 Task: Find connections with filter location Pollença with filter topic #Entrepreneurialwith filter profile language French with filter current company Blume Ventures with filter school School of India with filter industry Biomass Electric Power Generation with filter service category Administrative with filter keywords title Mason
Action: Mouse moved to (616, 74)
Screenshot: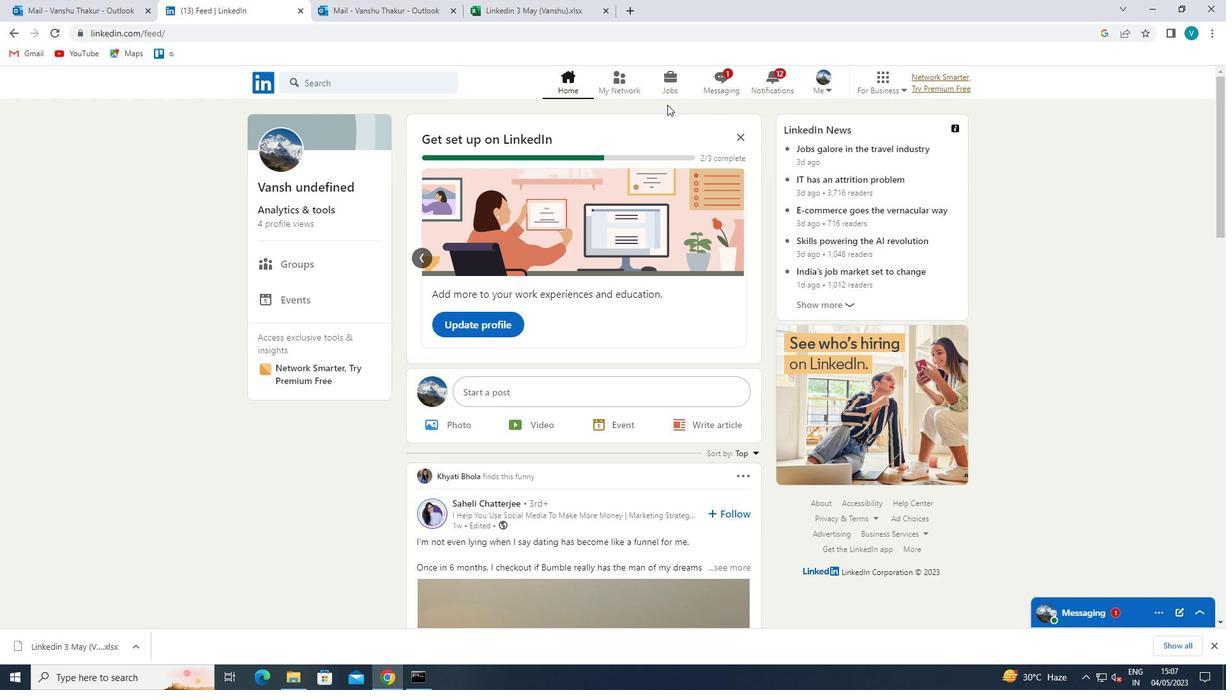 
Action: Mouse pressed left at (616, 74)
Screenshot: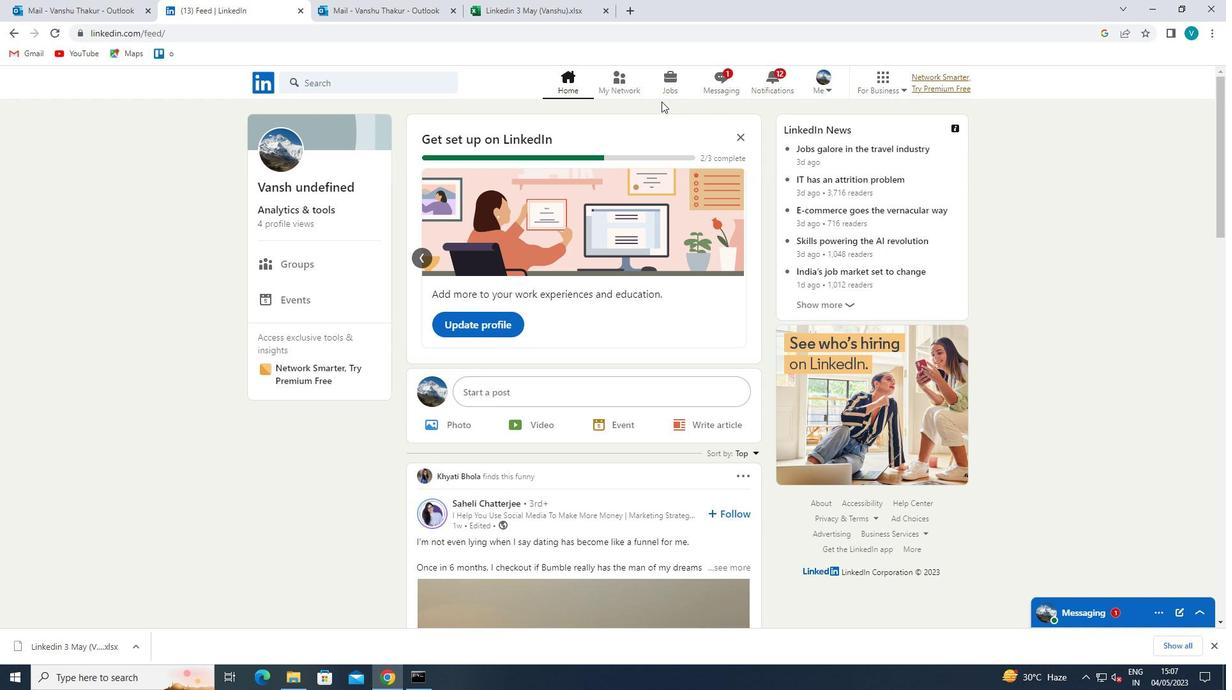 
Action: Mouse moved to (357, 152)
Screenshot: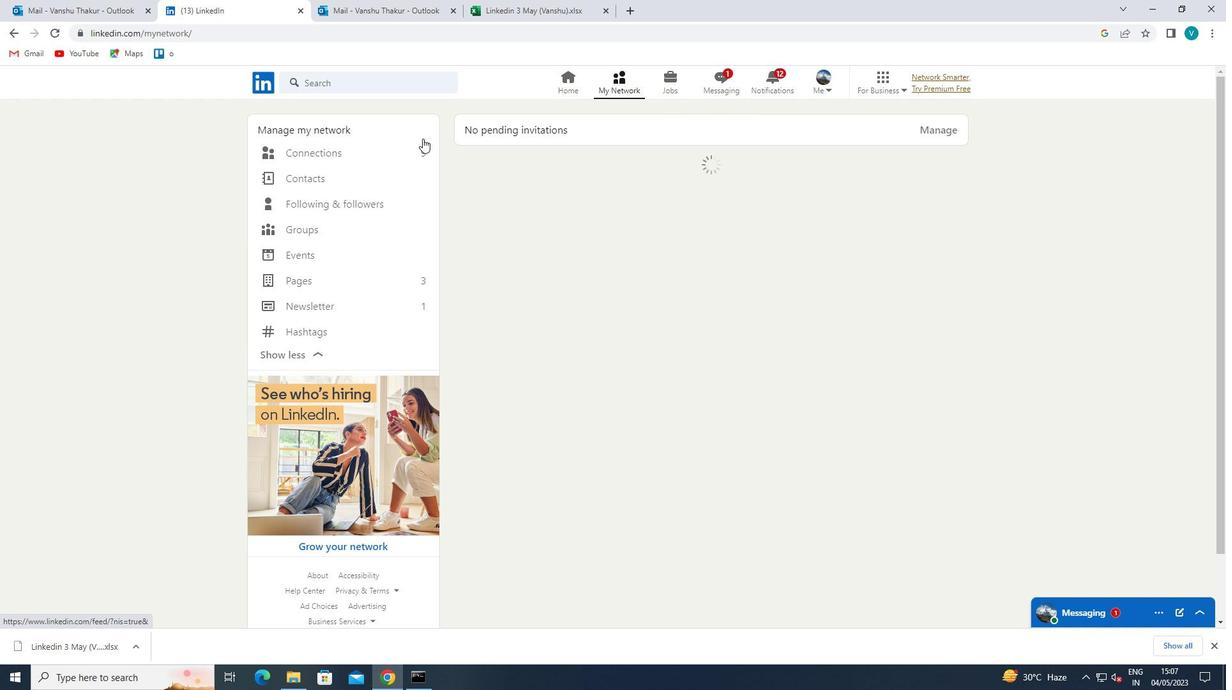 
Action: Mouse pressed left at (357, 152)
Screenshot: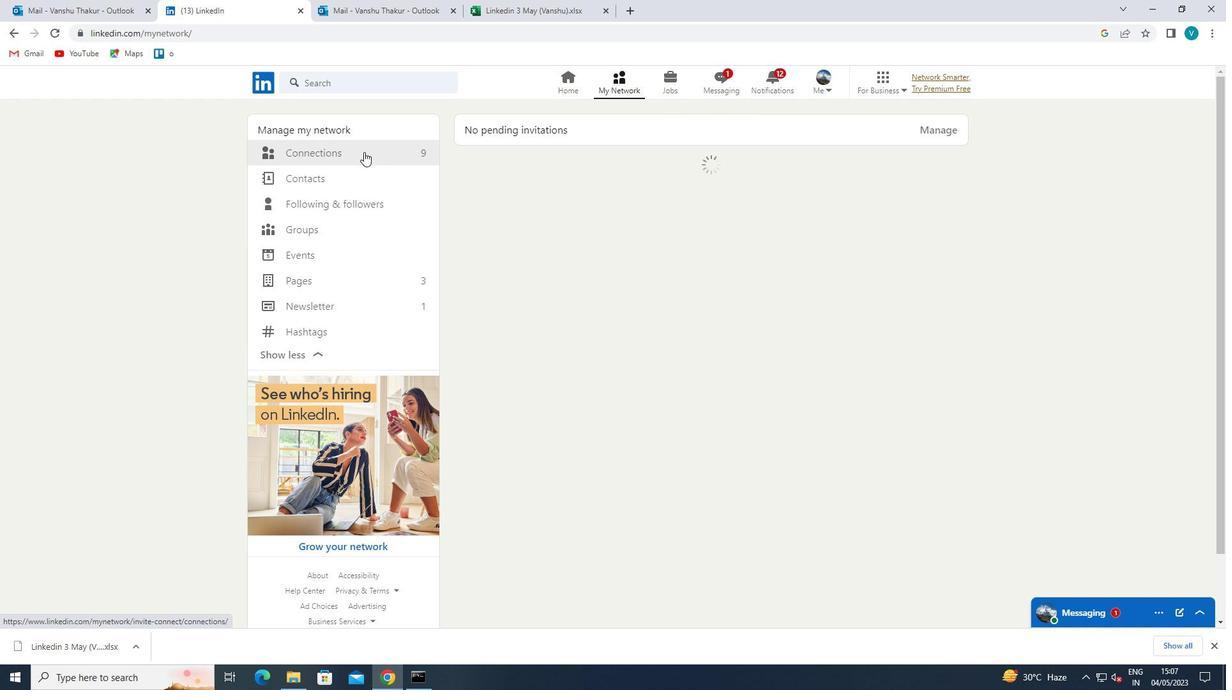 
Action: Mouse moved to (711, 151)
Screenshot: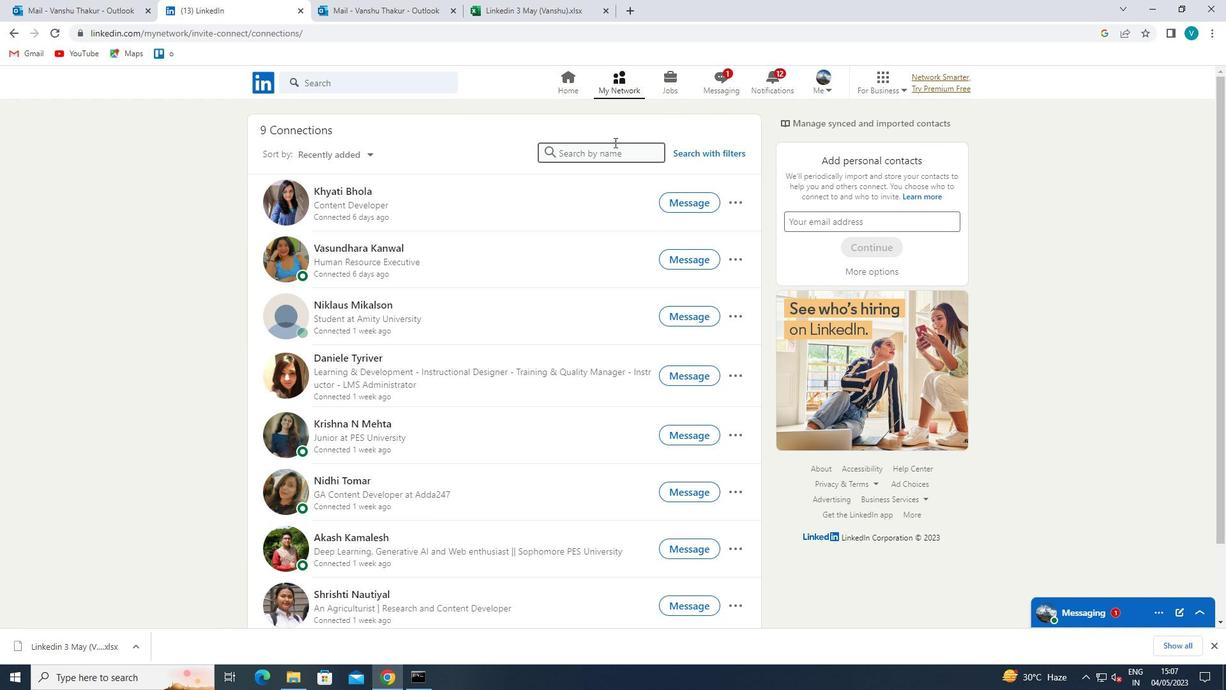 
Action: Mouse pressed left at (711, 151)
Screenshot: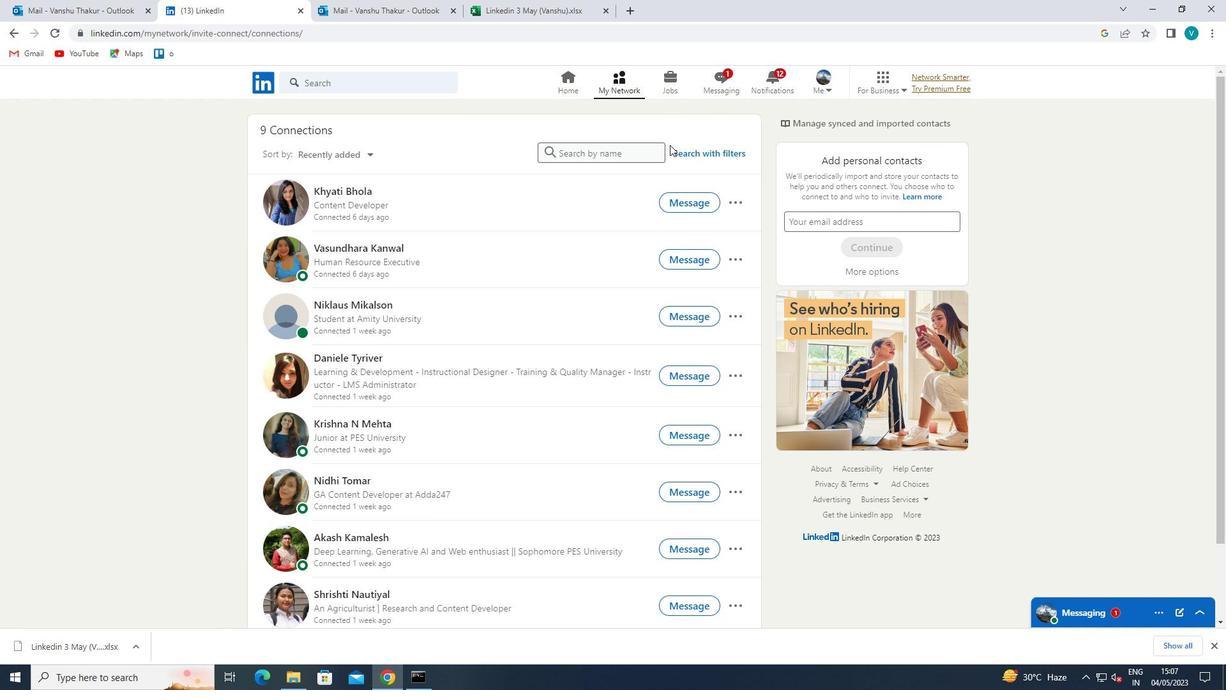 
Action: Mouse moved to (621, 117)
Screenshot: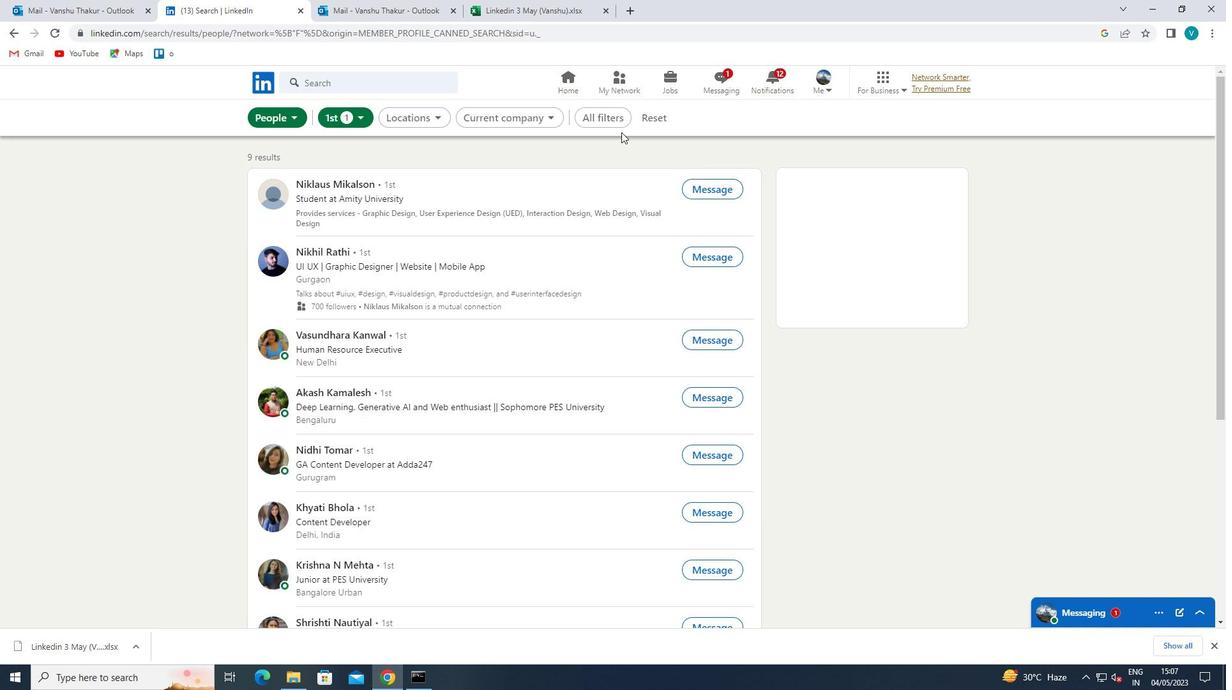 
Action: Mouse pressed left at (621, 117)
Screenshot: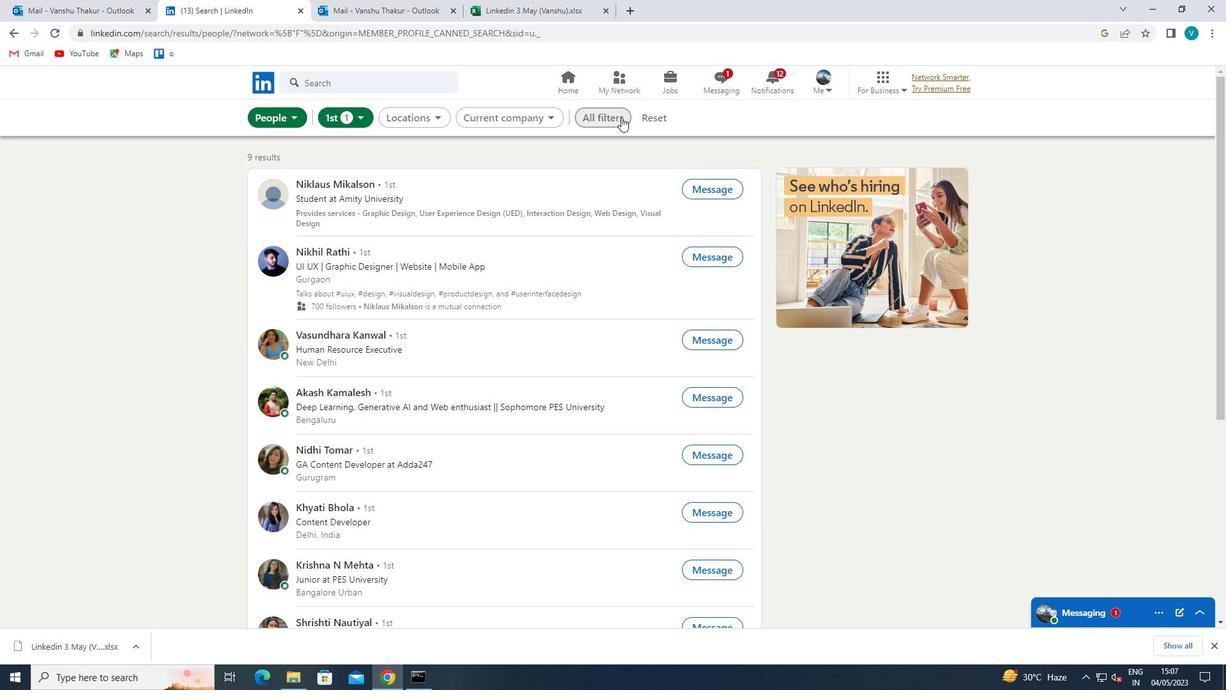 
Action: Mouse moved to (1007, 269)
Screenshot: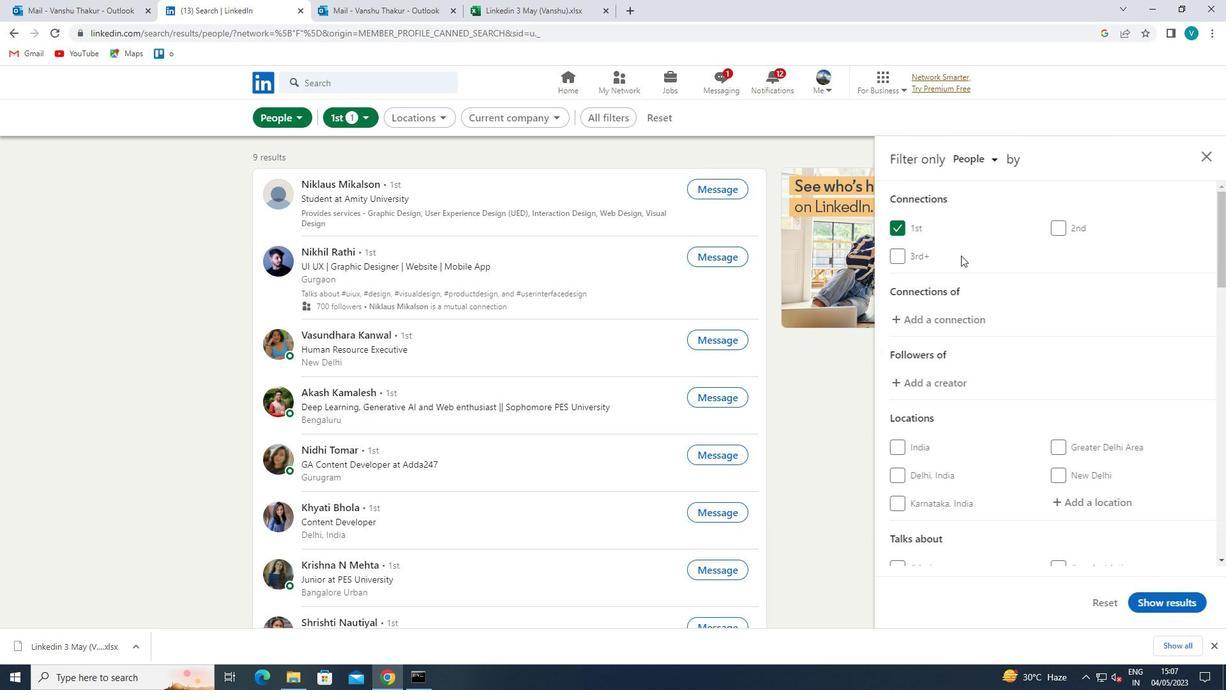 
Action: Mouse scrolled (1007, 269) with delta (0, 0)
Screenshot: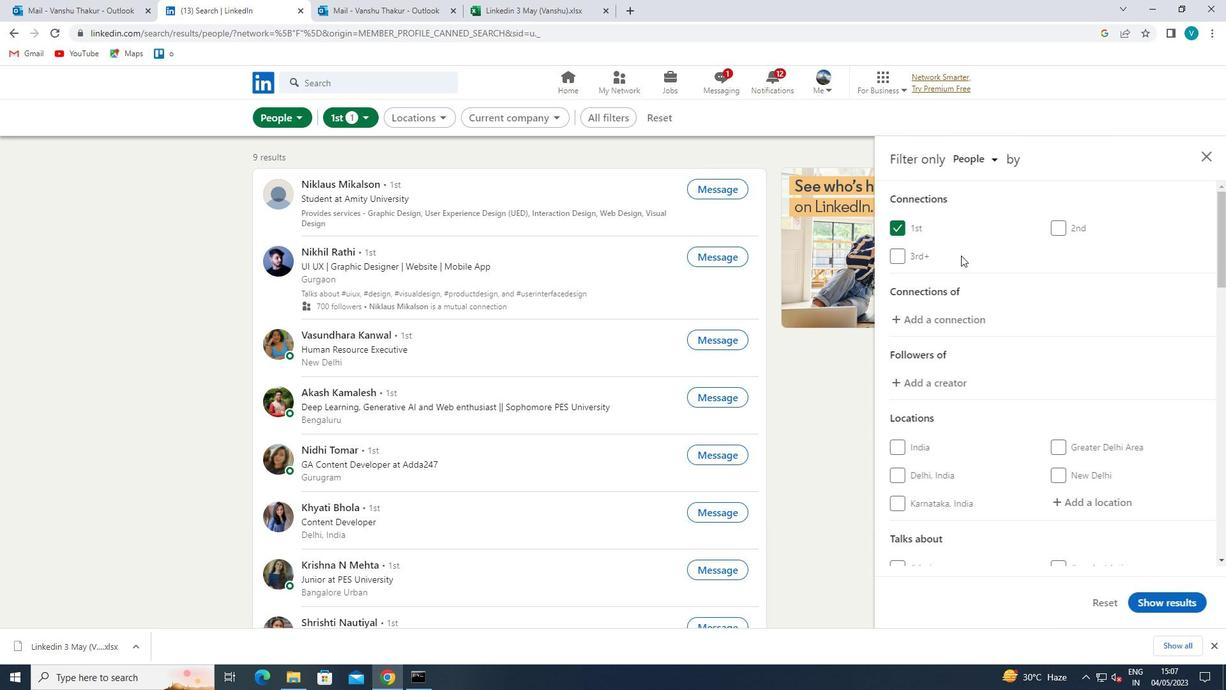 
Action: Mouse moved to (1007, 269)
Screenshot: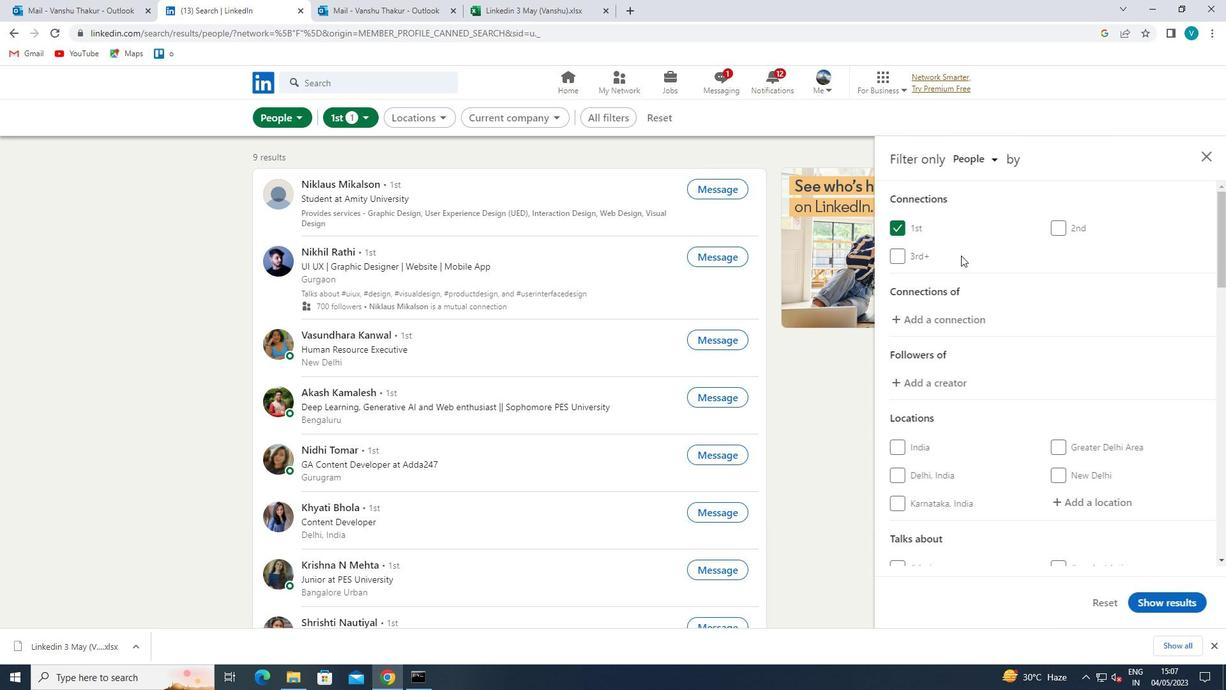 
Action: Mouse scrolled (1007, 269) with delta (0, 0)
Screenshot: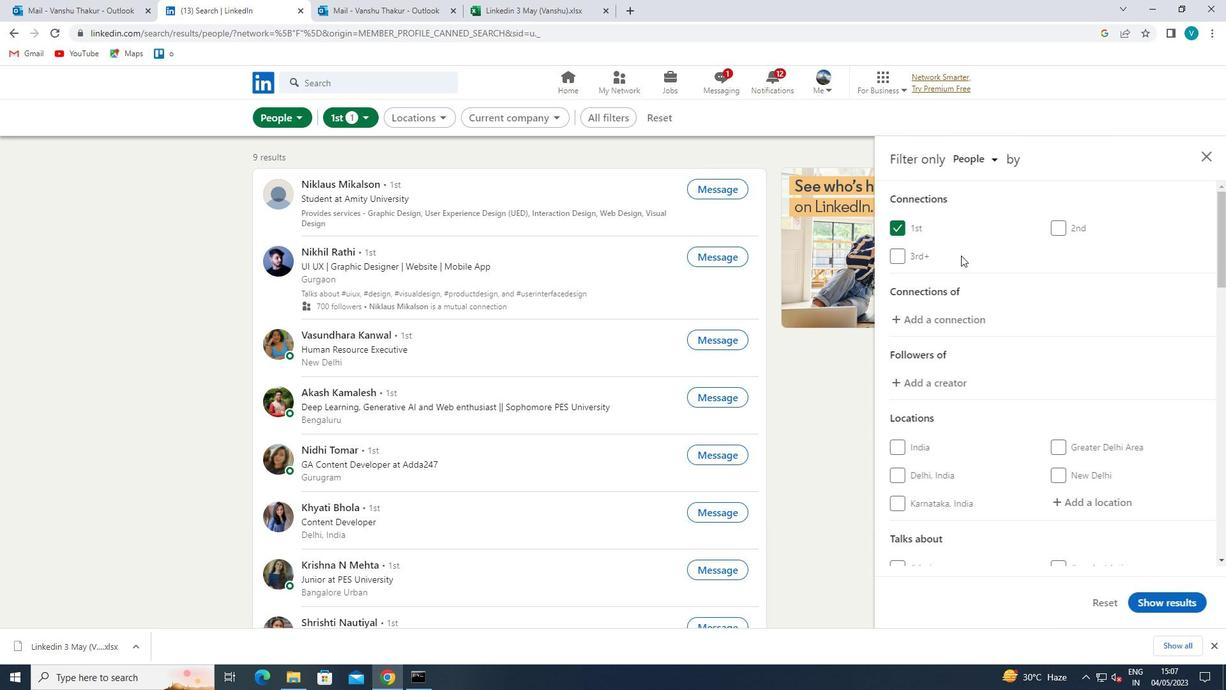 
Action: Mouse moved to (1078, 372)
Screenshot: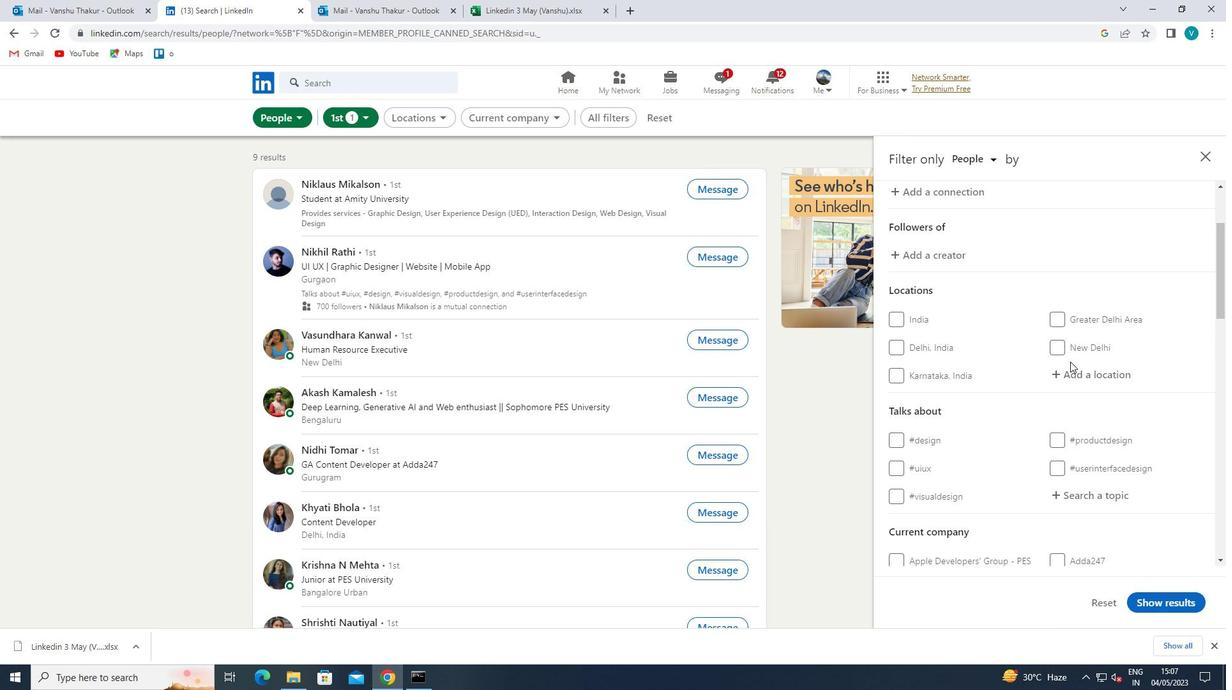 
Action: Mouse pressed left at (1078, 372)
Screenshot: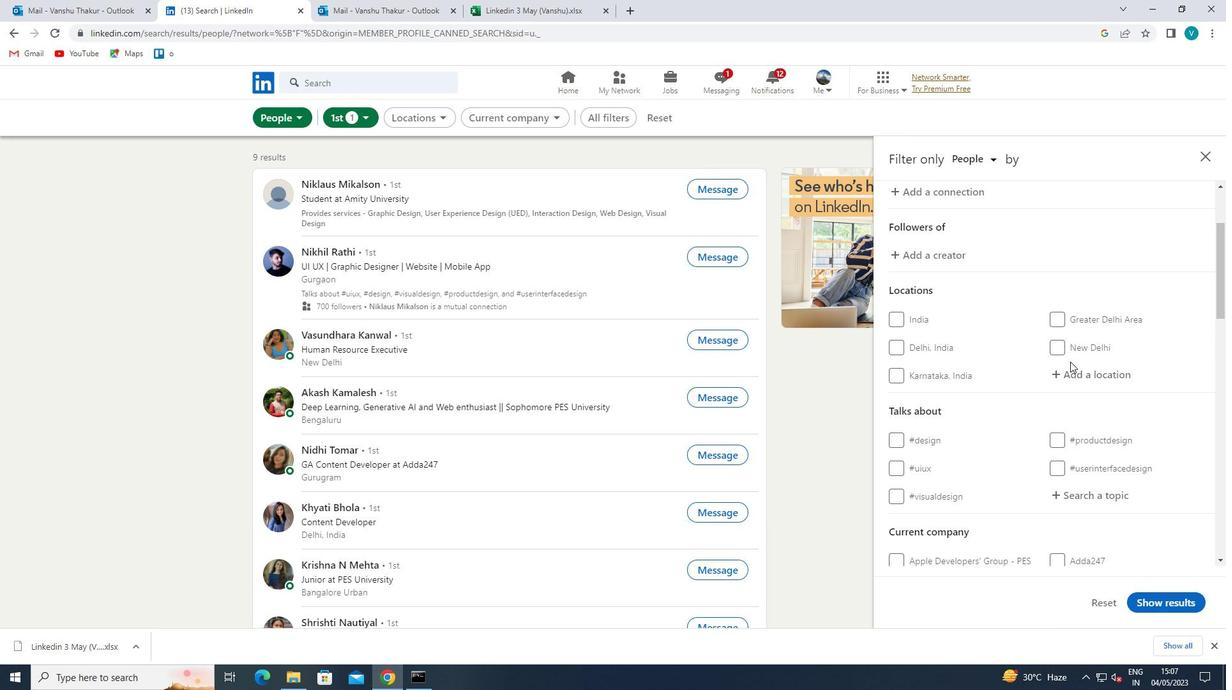
Action: Mouse moved to (1078, 373)
Screenshot: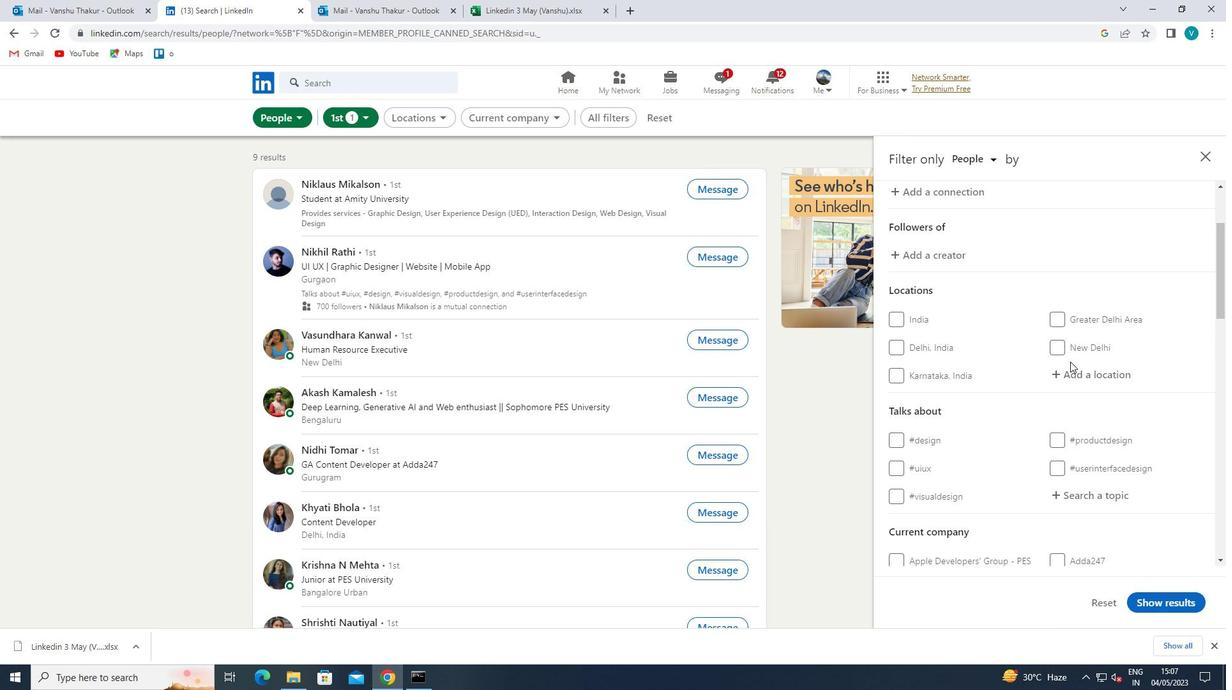 
Action: Key pressed <Key.shift>POLLENCA
Screenshot: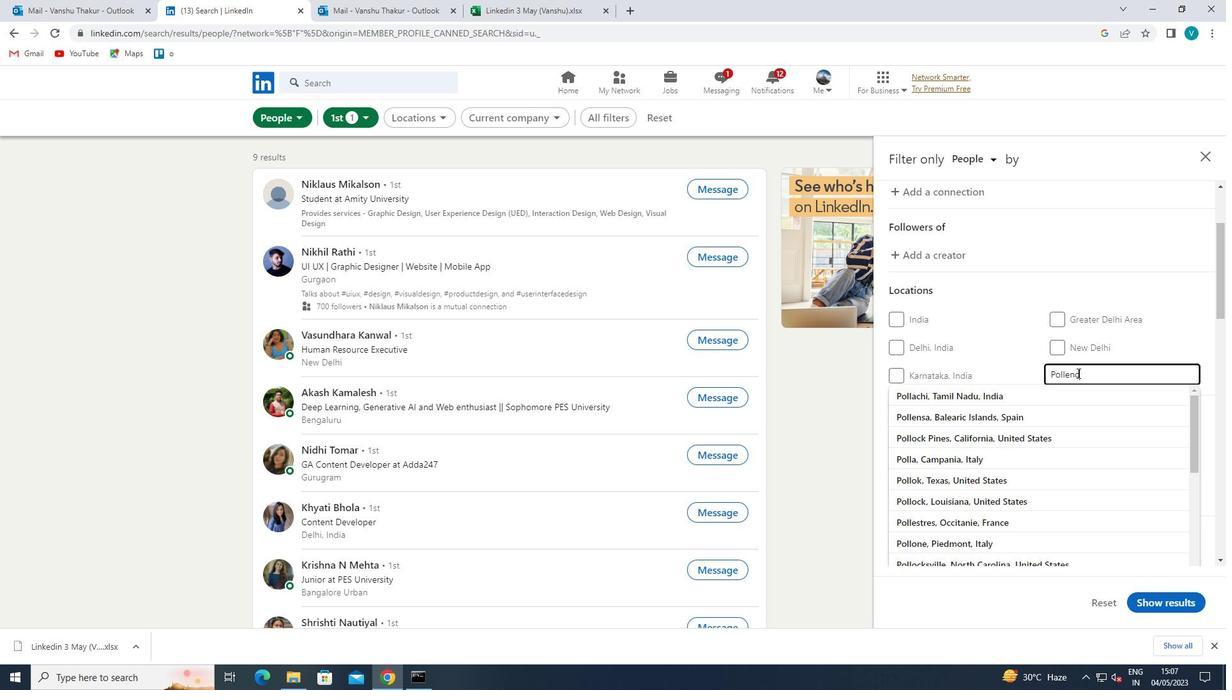 
Action: Mouse moved to (1021, 396)
Screenshot: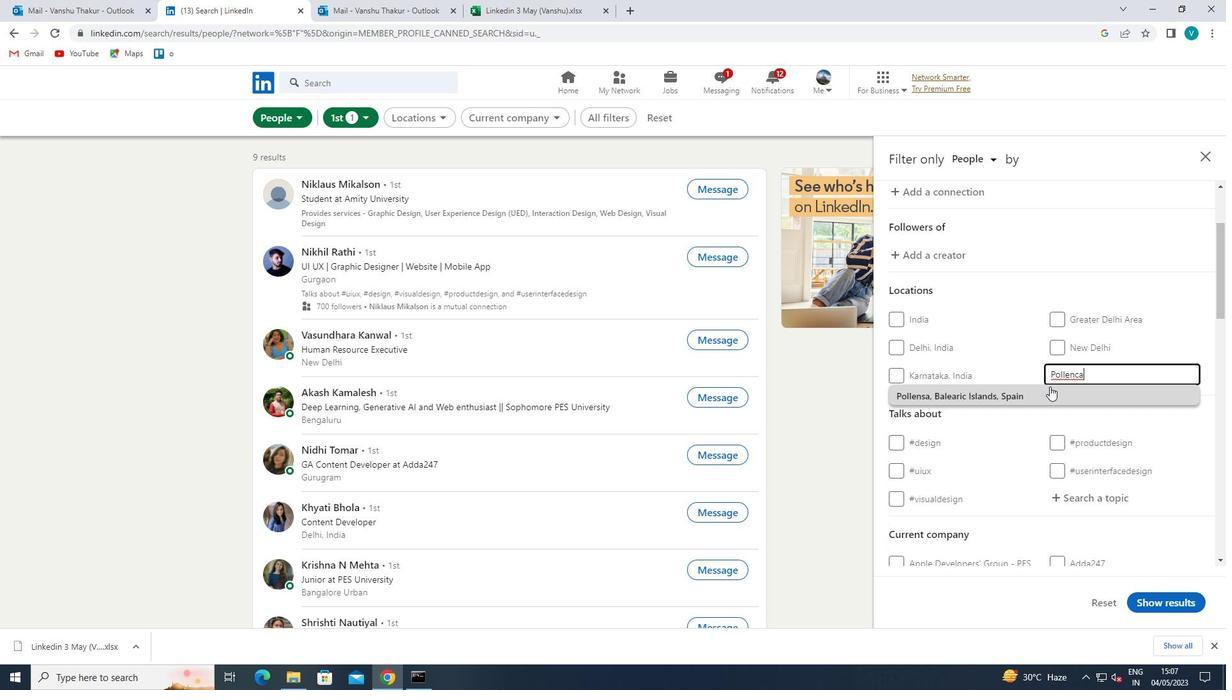 
Action: Mouse pressed left at (1021, 396)
Screenshot: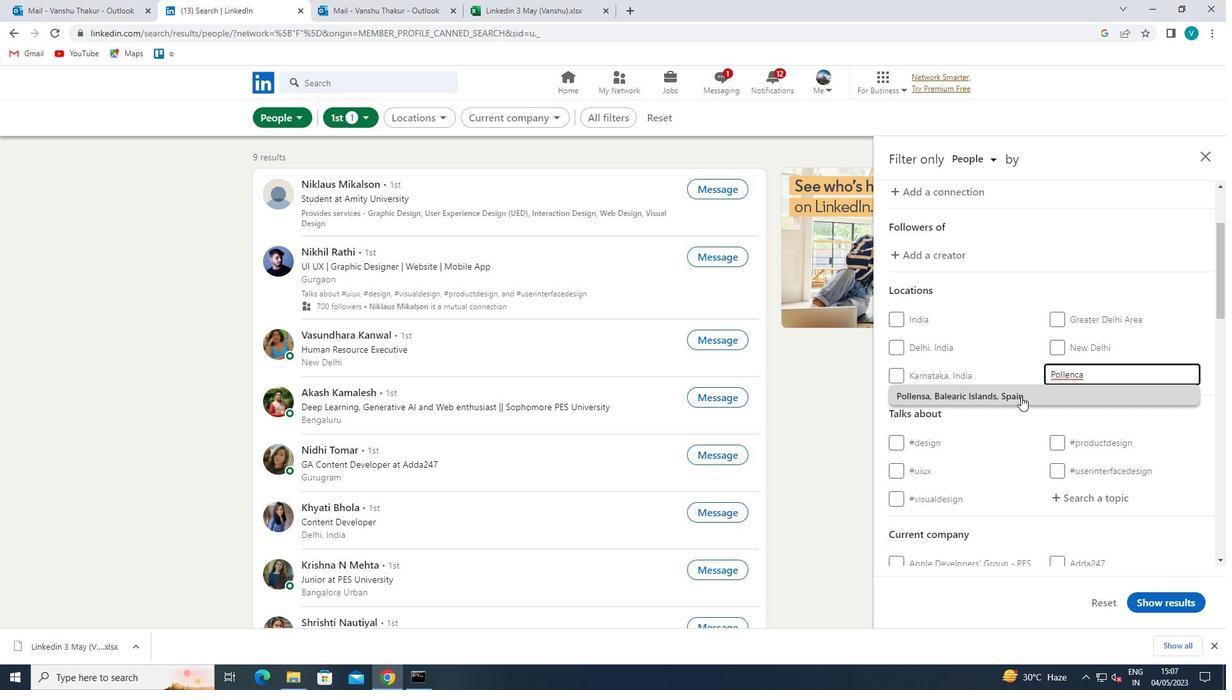 
Action: Mouse scrolled (1021, 396) with delta (0, 0)
Screenshot: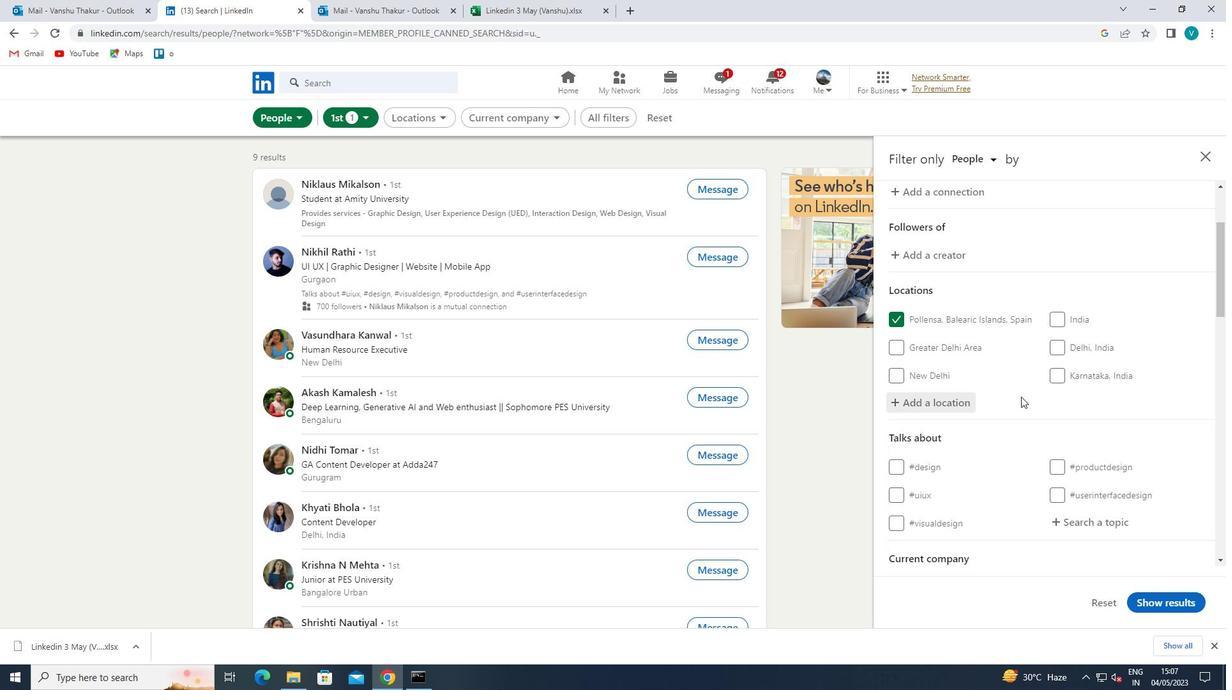 
Action: Mouse moved to (1021, 398)
Screenshot: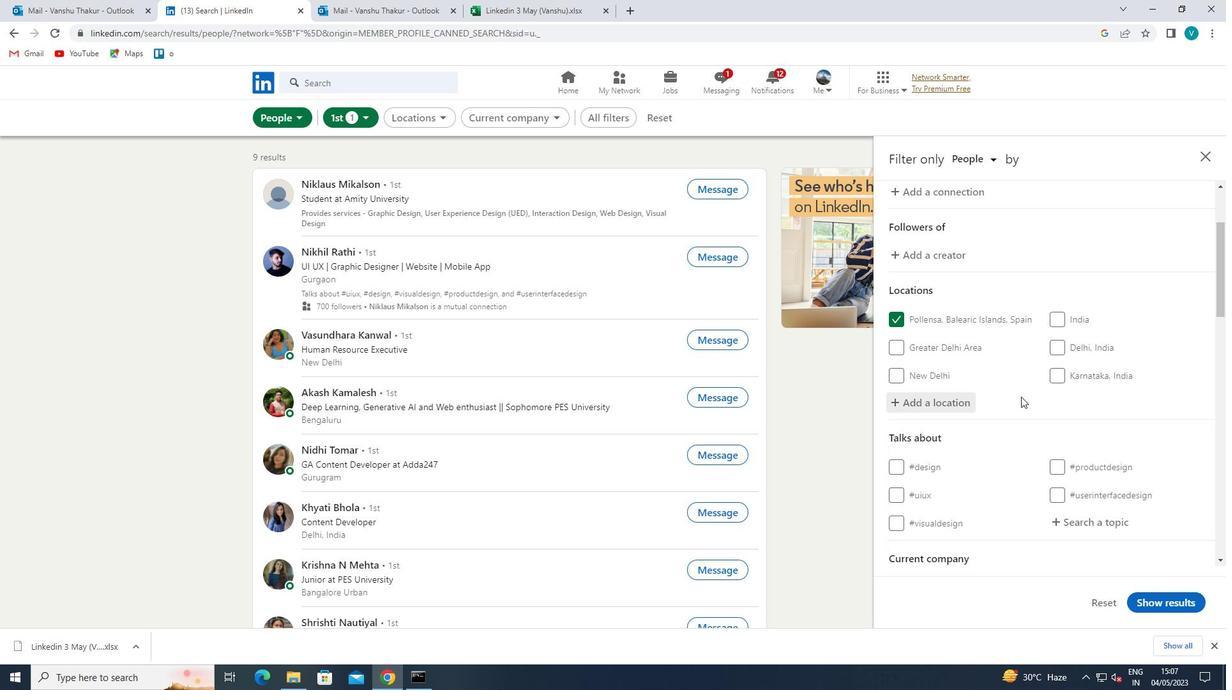 
Action: Mouse scrolled (1021, 398) with delta (0, 0)
Screenshot: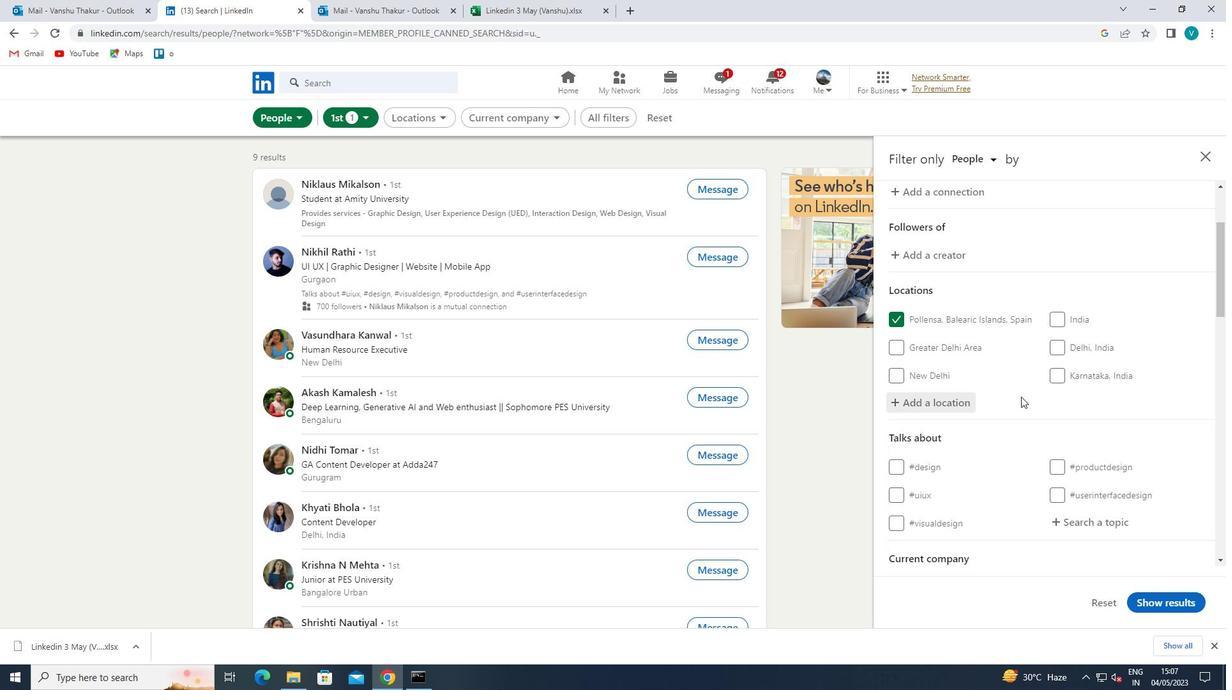
Action: Mouse moved to (1063, 381)
Screenshot: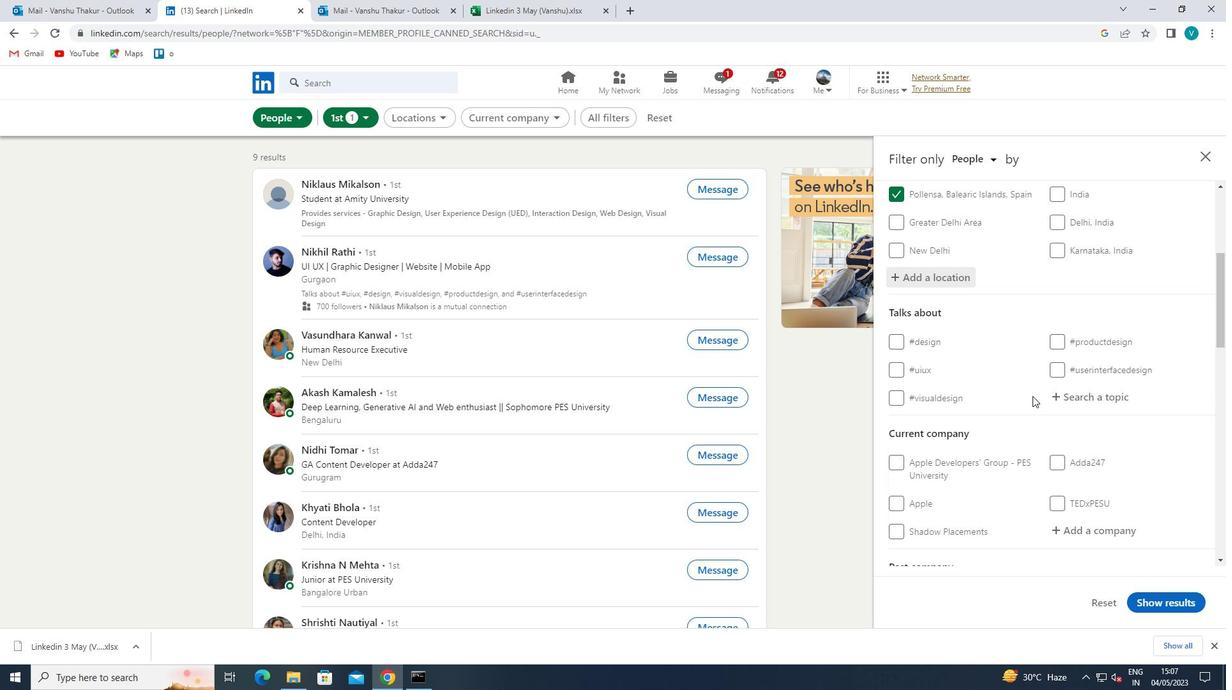
Action: Mouse pressed left at (1063, 381)
Screenshot: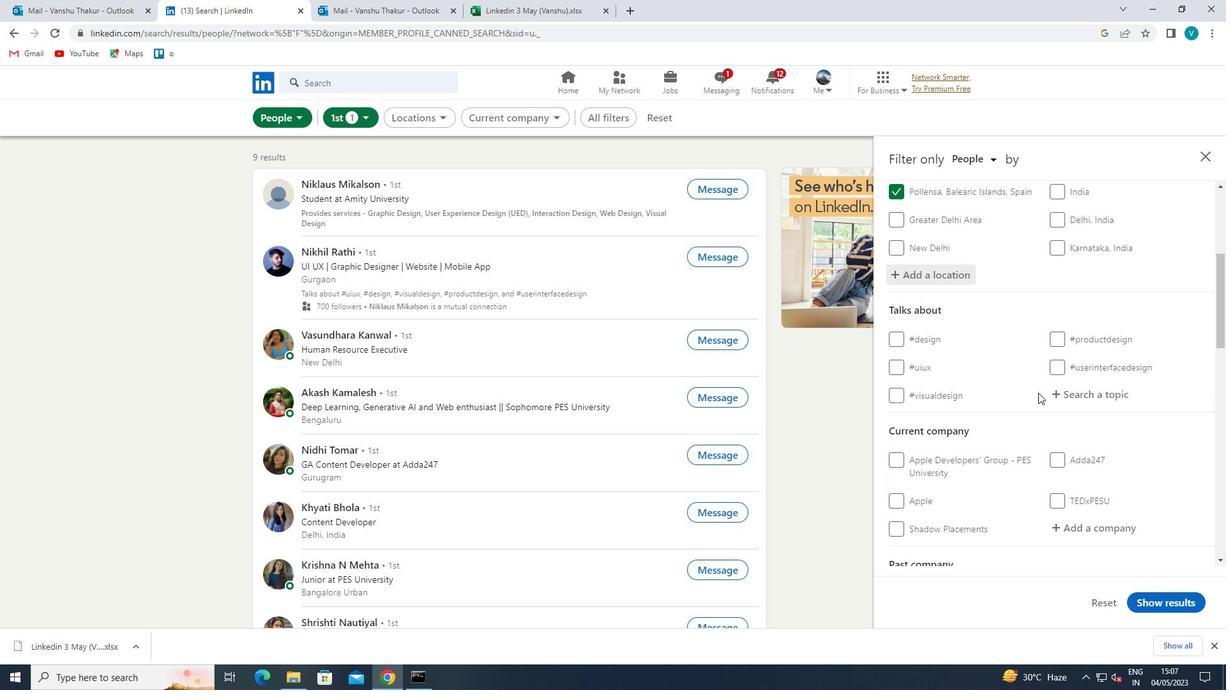 
Action: Mouse moved to (1064, 398)
Screenshot: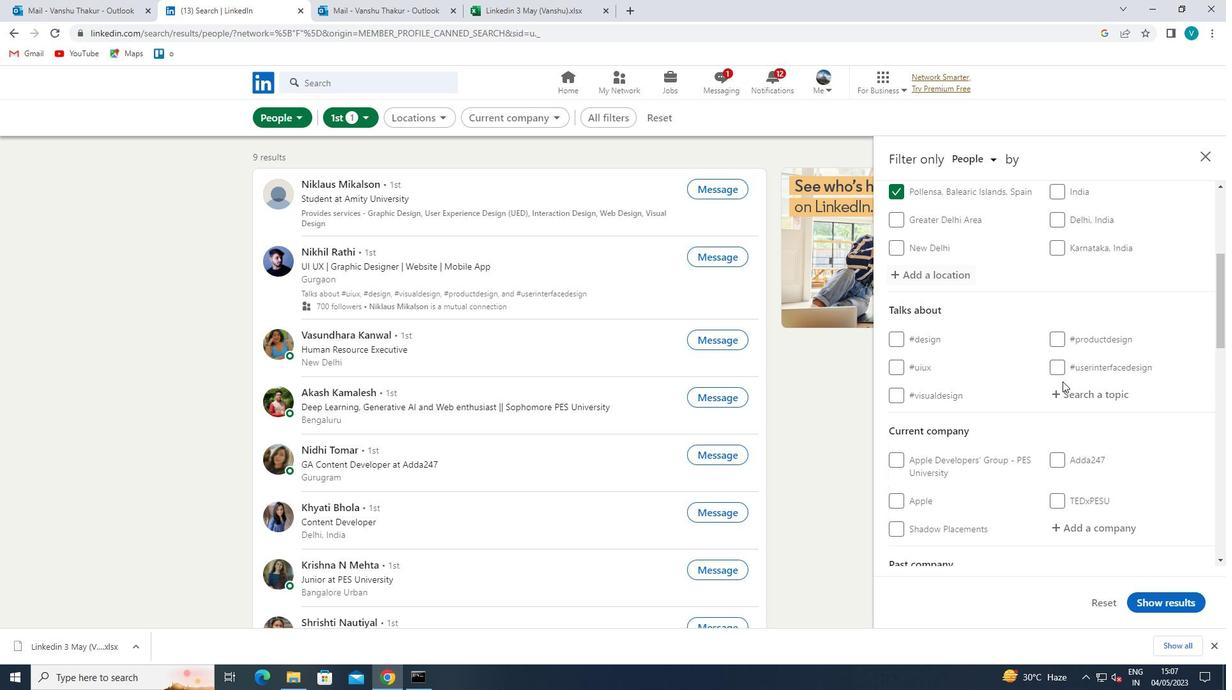 
Action: Mouse pressed left at (1064, 398)
Screenshot: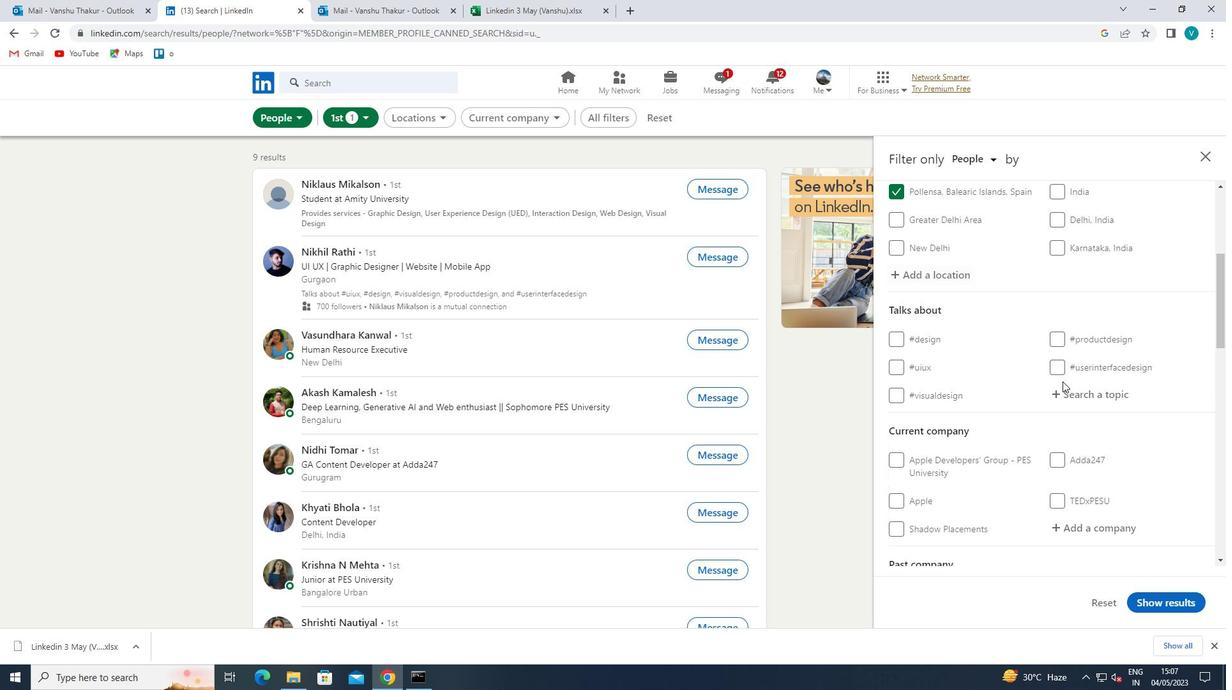
Action: Key pressed ENTRE
Screenshot: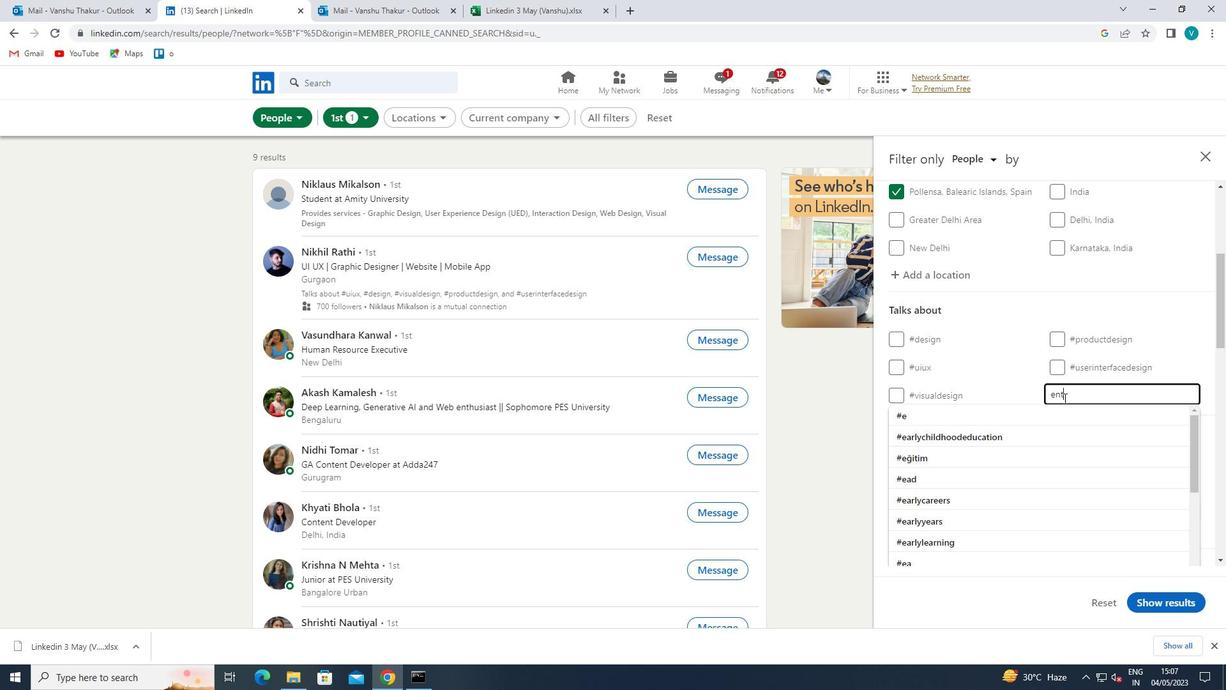 
Action: Mouse moved to (1054, 352)
Screenshot: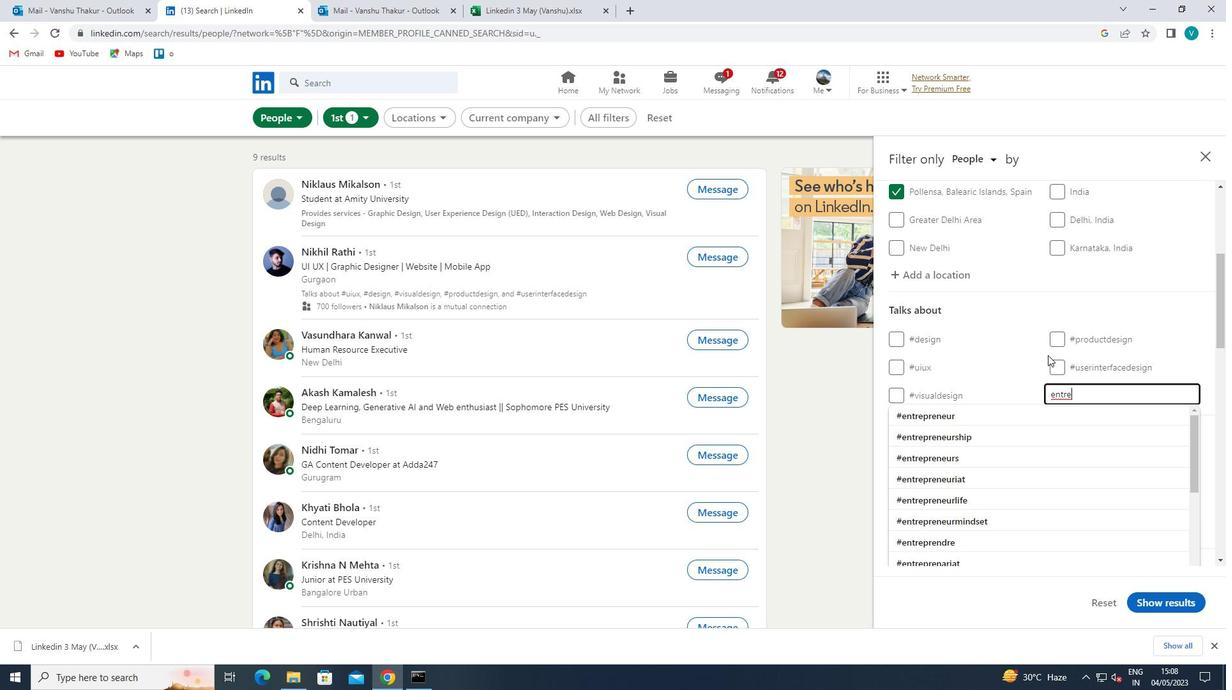 
Action: Key pressed PRENEURIAL
Screenshot: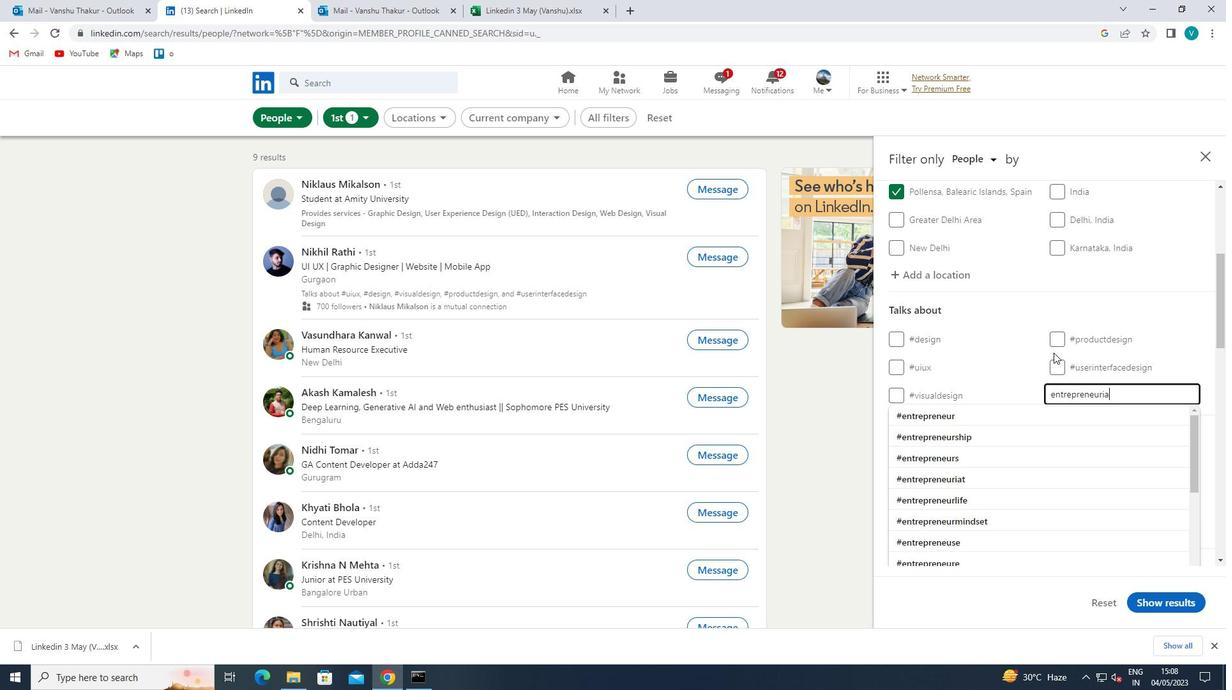 
Action: Mouse moved to (1012, 413)
Screenshot: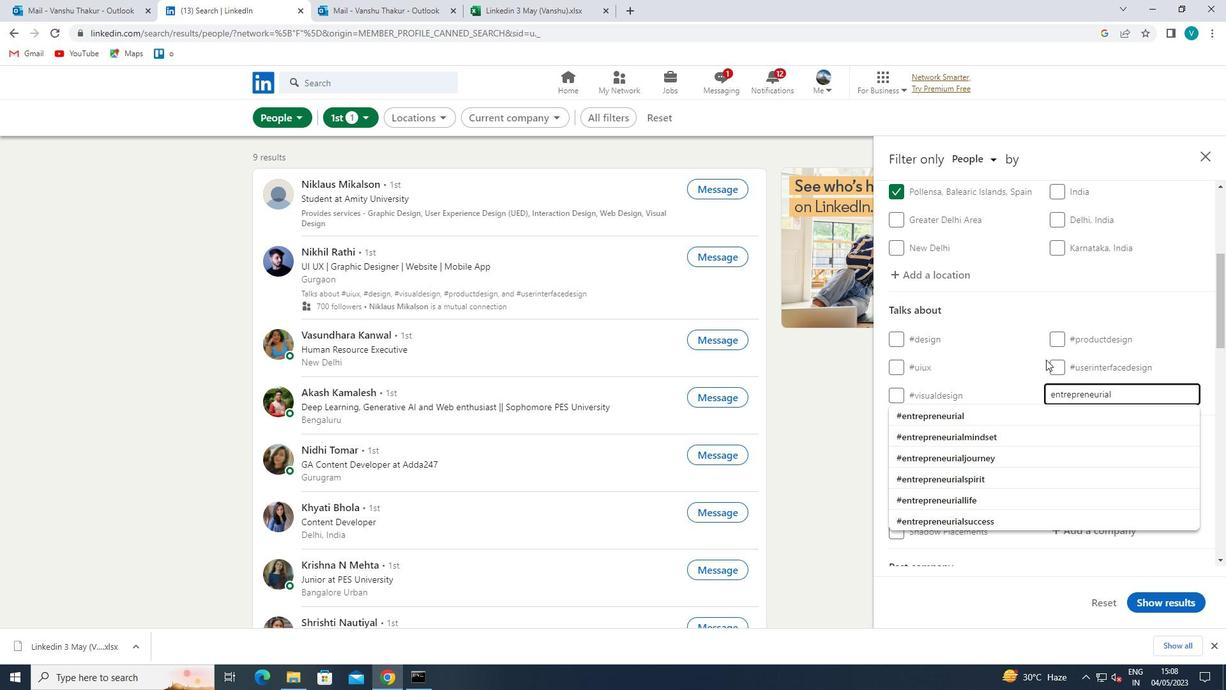 
Action: Mouse pressed left at (1012, 413)
Screenshot: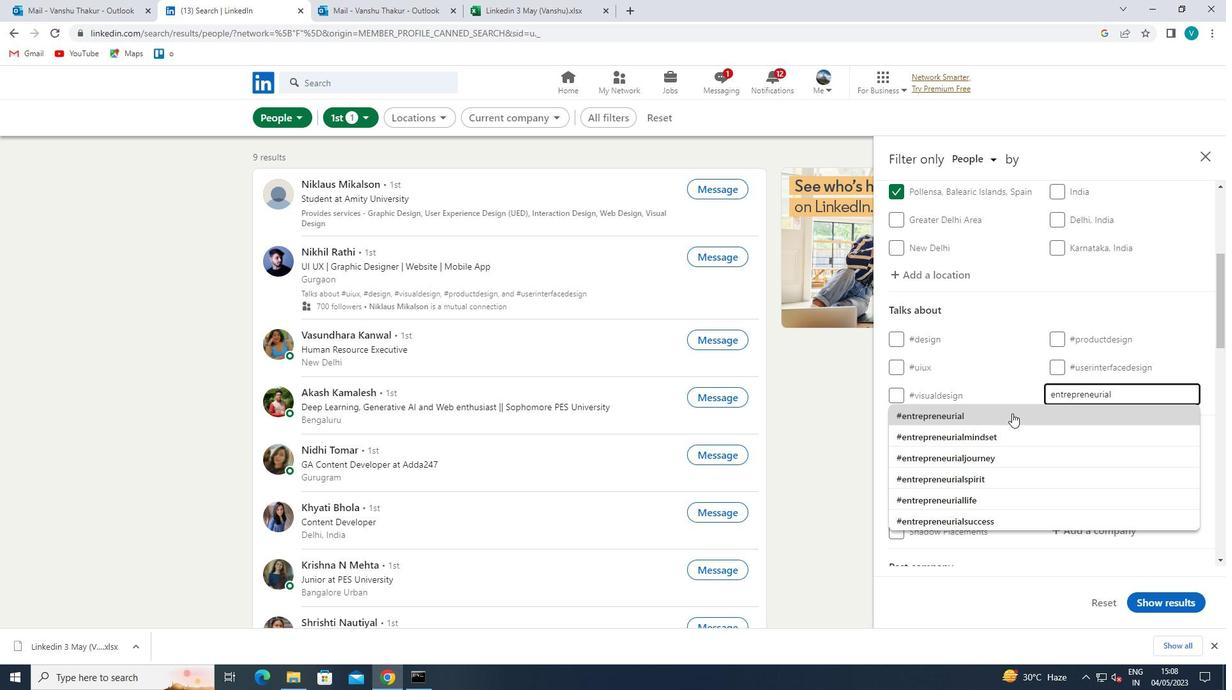 
Action: Mouse scrolled (1012, 412) with delta (0, 0)
Screenshot: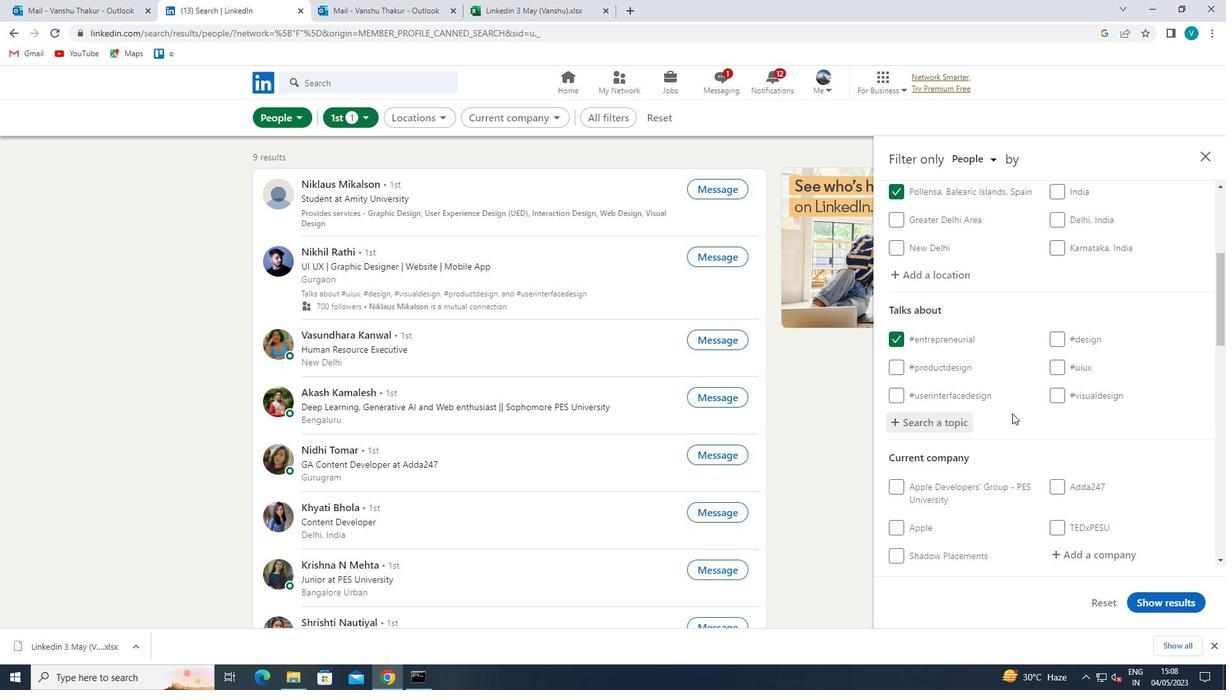 
Action: Mouse scrolled (1012, 412) with delta (0, 0)
Screenshot: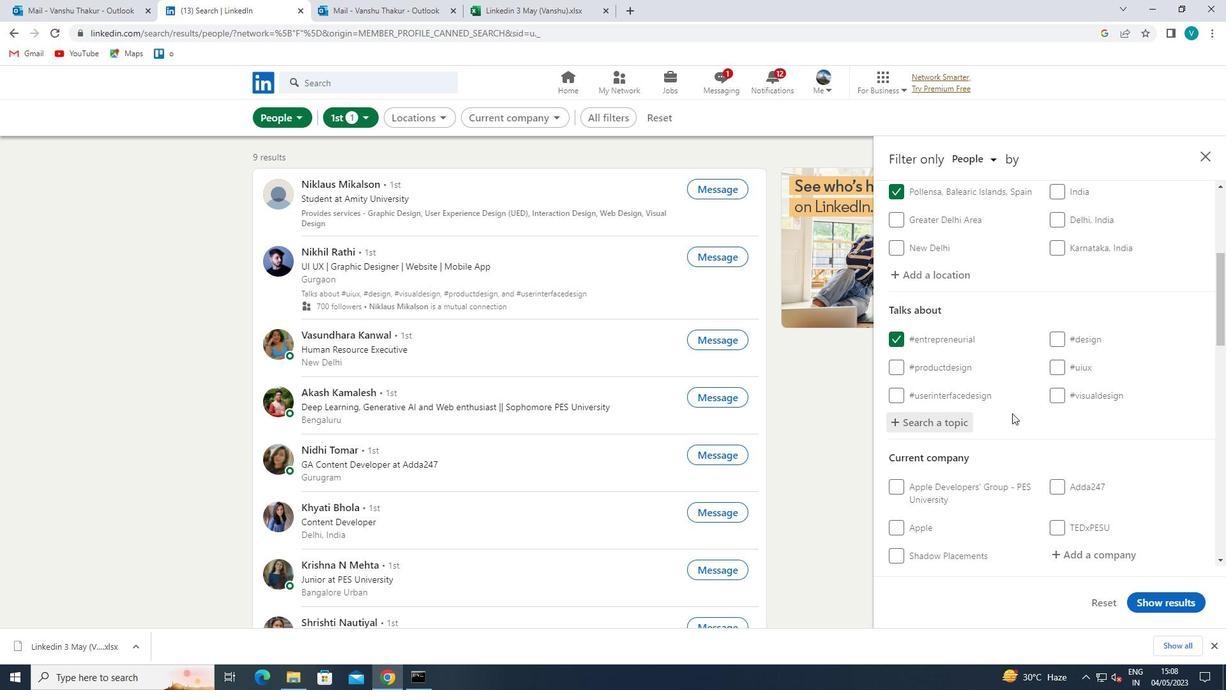 
Action: Mouse scrolled (1012, 412) with delta (0, 0)
Screenshot: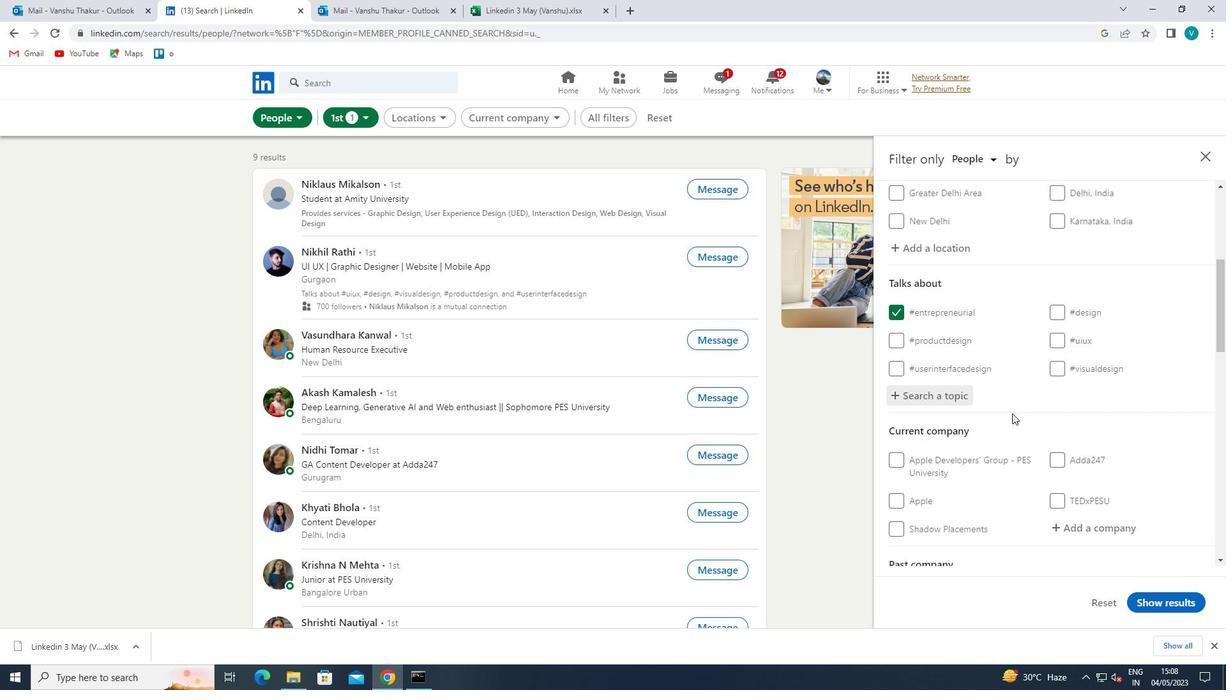 
Action: Mouse moved to (1089, 364)
Screenshot: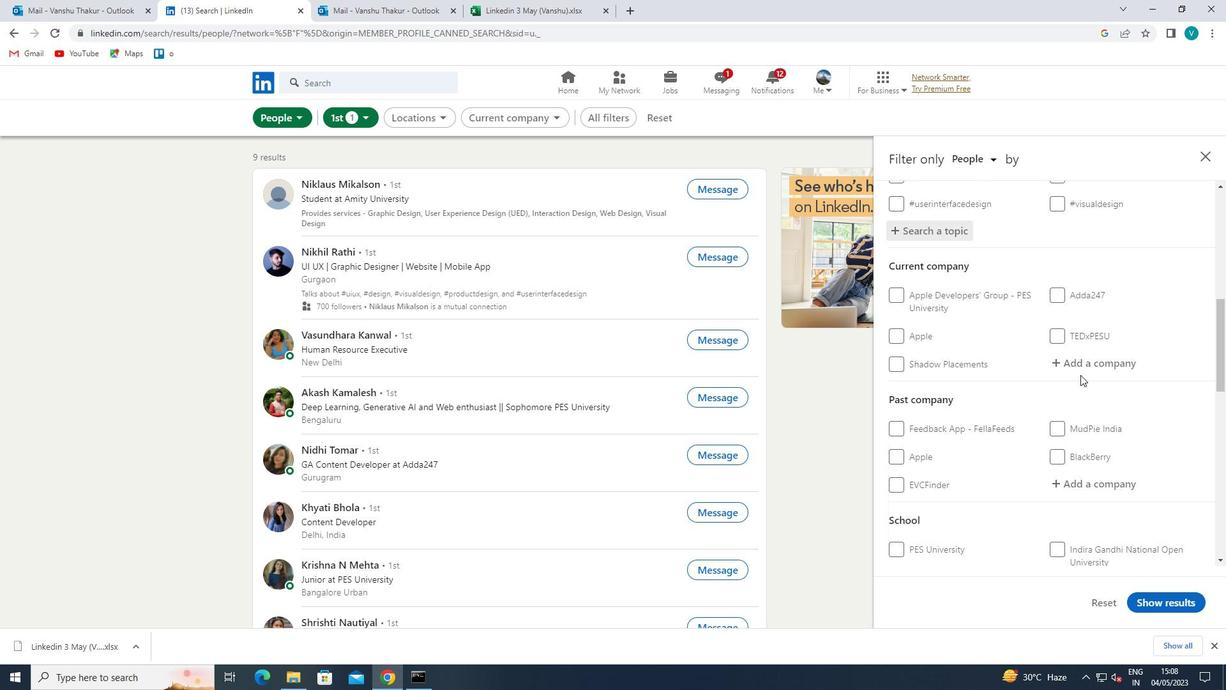 
Action: Mouse pressed left at (1089, 364)
Screenshot: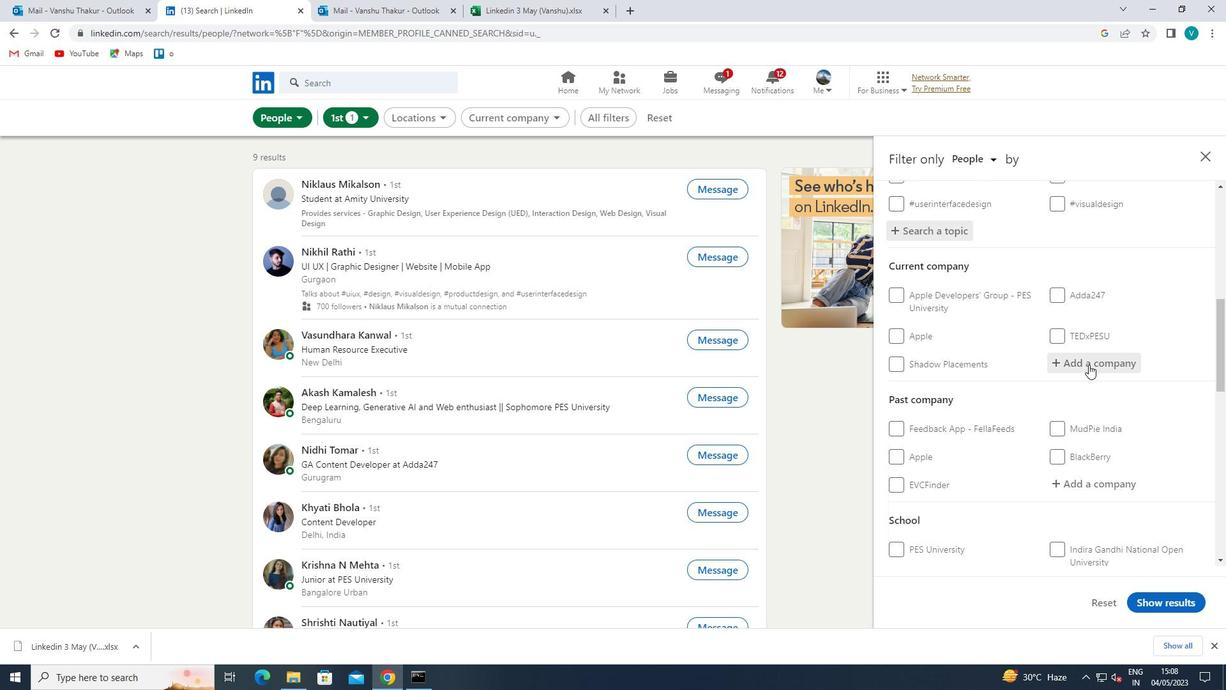 
Action: Mouse moved to (1095, 361)
Screenshot: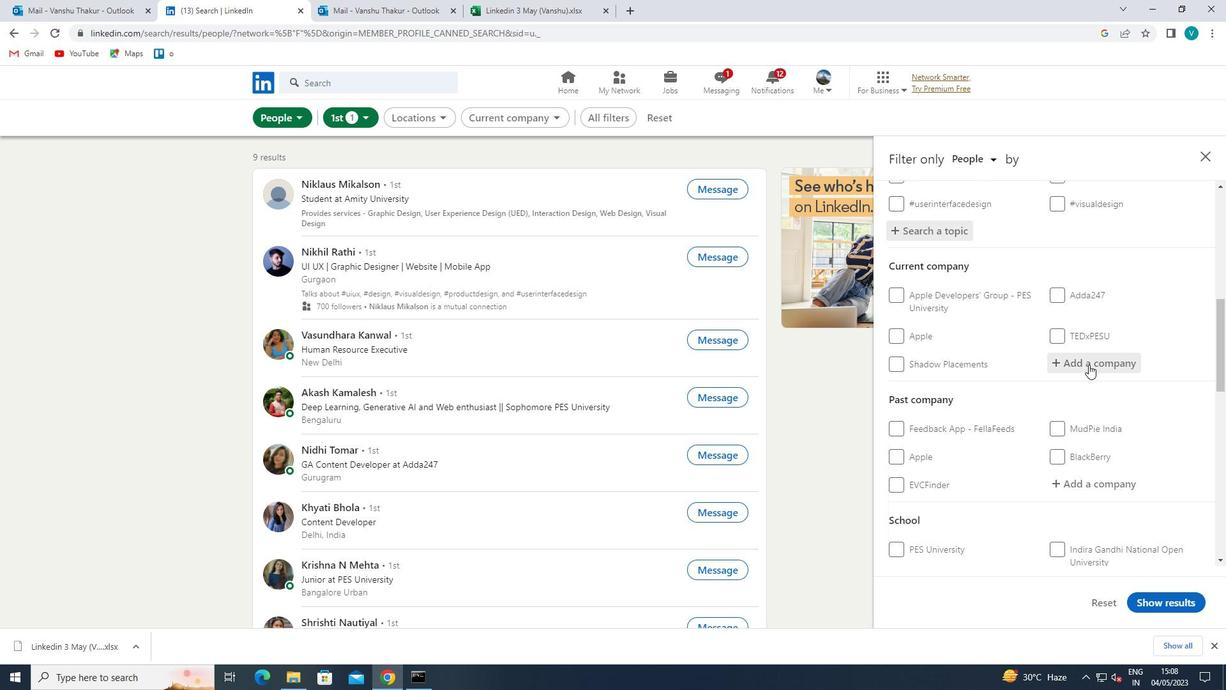 
Action: Key pressed <Key.shift>BLI<Key.backspace>UME<Key.space>
Screenshot: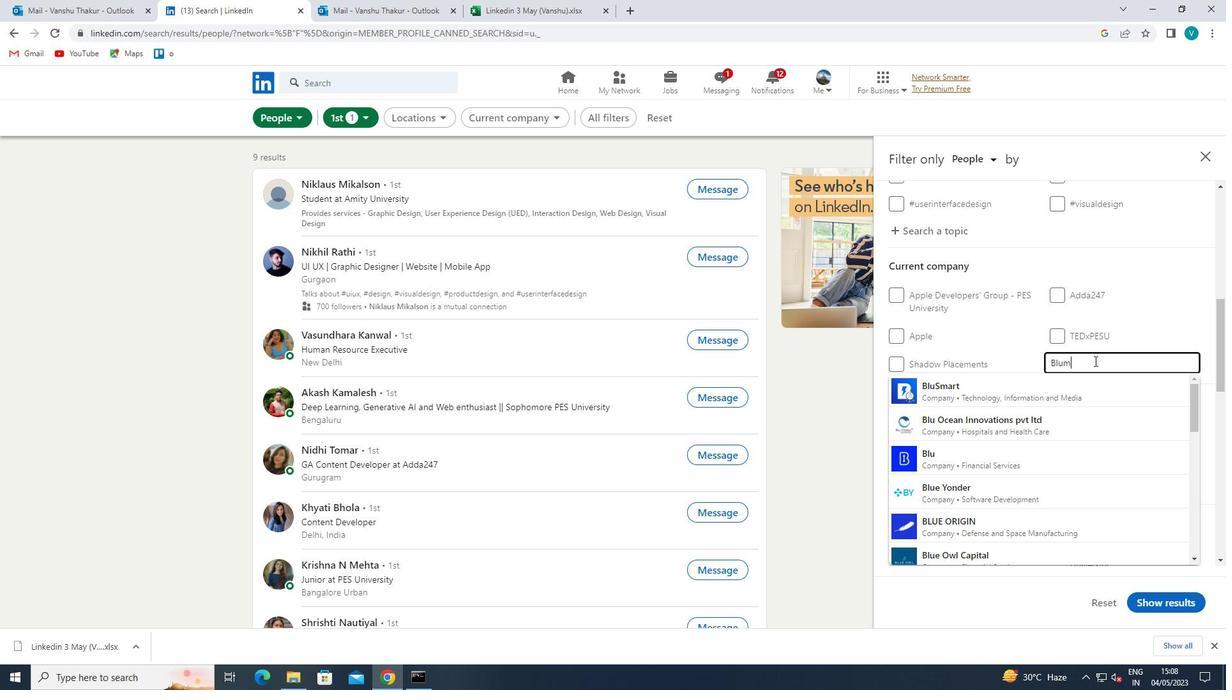 
Action: Mouse moved to (1045, 447)
Screenshot: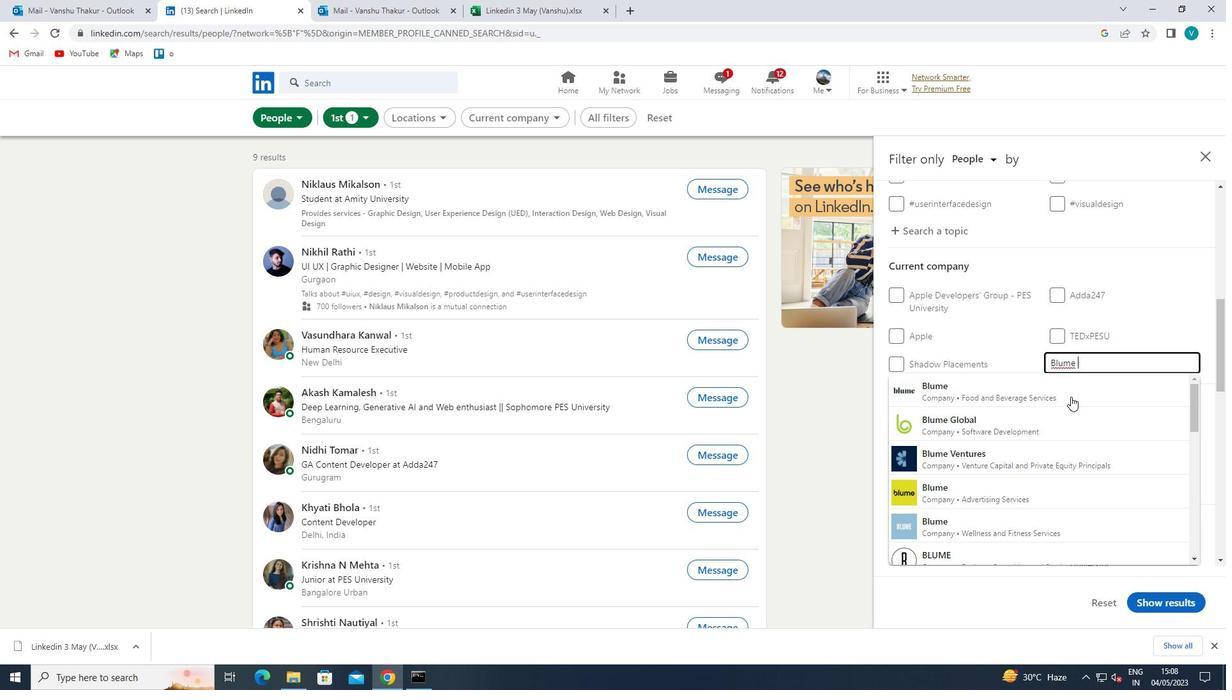 
Action: Mouse pressed left at (1045, 447)
Screenshot: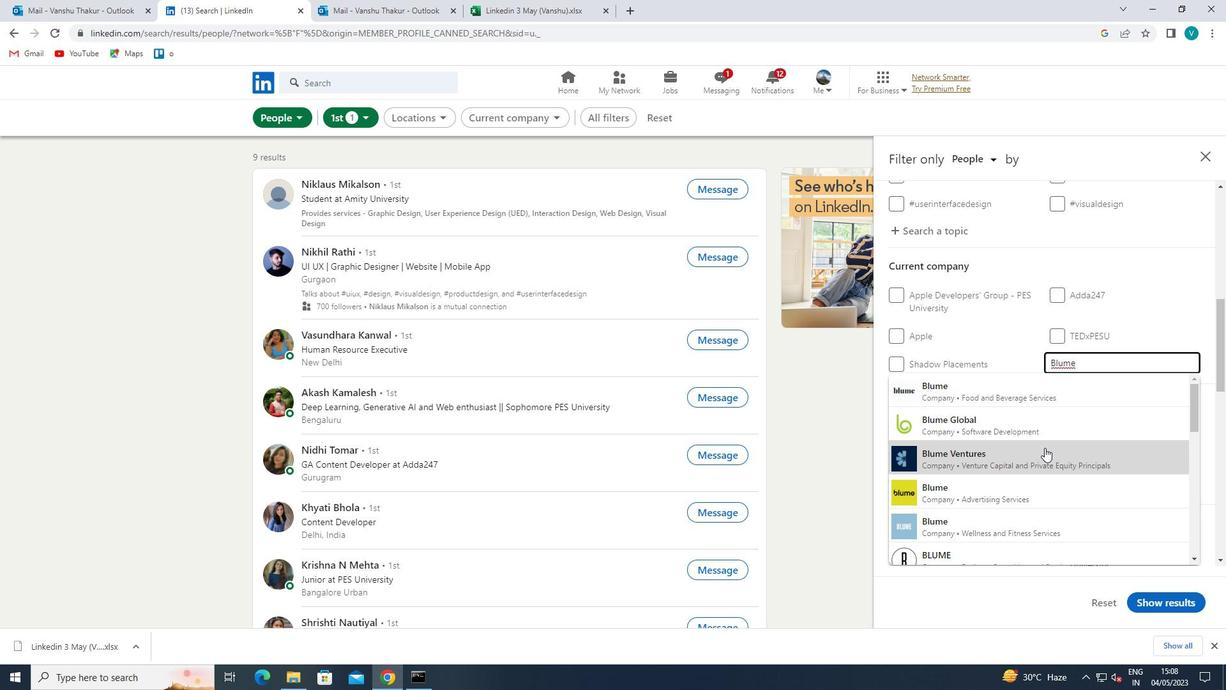 
Action: Mouse scrolled (1045, 447) with delta (0, 0)
Screenshot: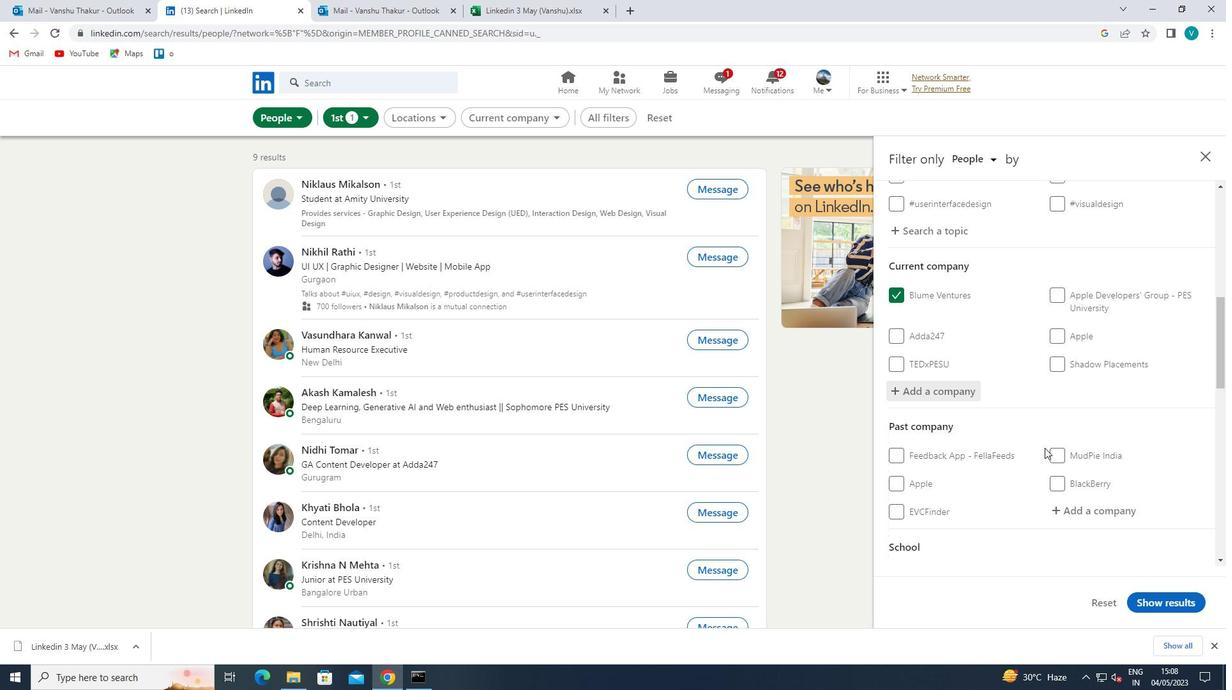 
Action: Mouse scrolled (1045, 447) with delta (0, 0)
Screenshot: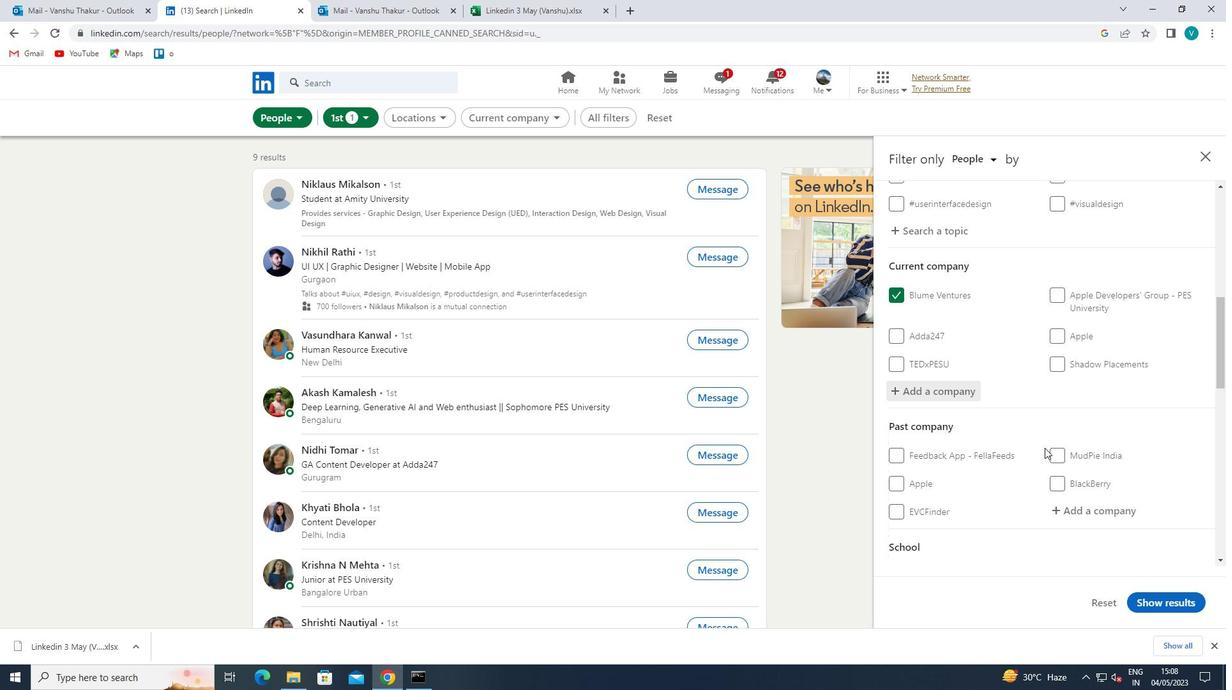
Action: Mouse scrolled (1045, 447) with delta (0, 0)
Screenshot: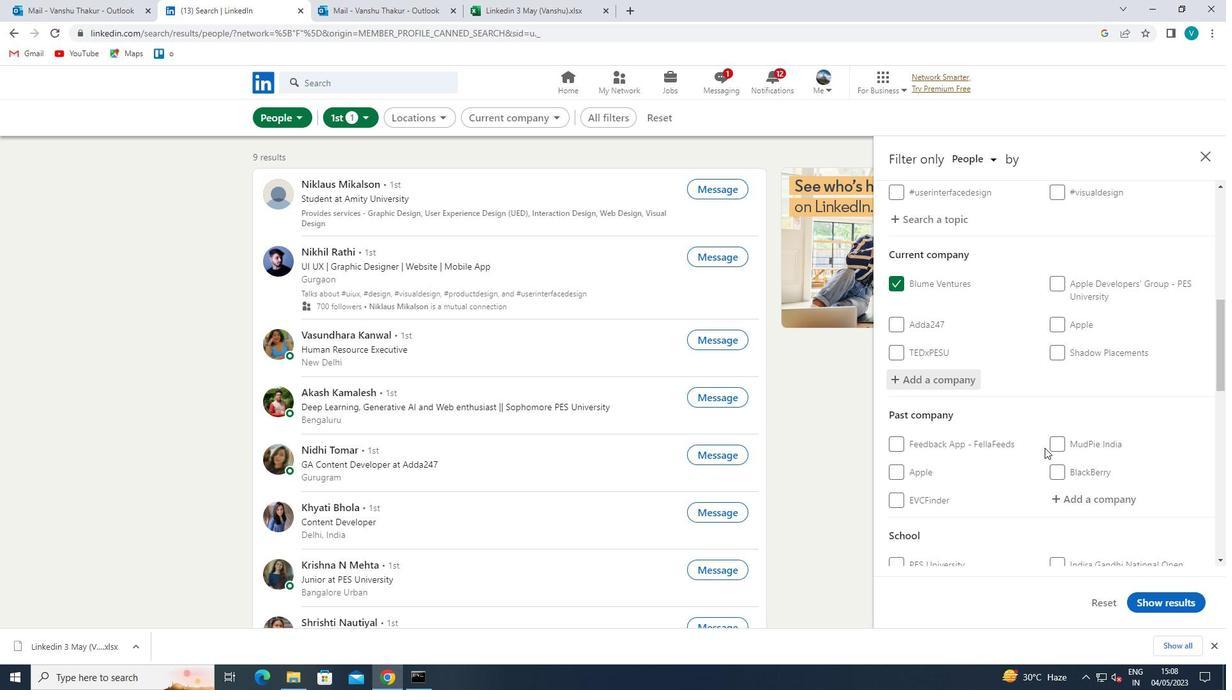 
Action: Mouse scrolled (1045, 447) with delta (0, 0)
Screenshot: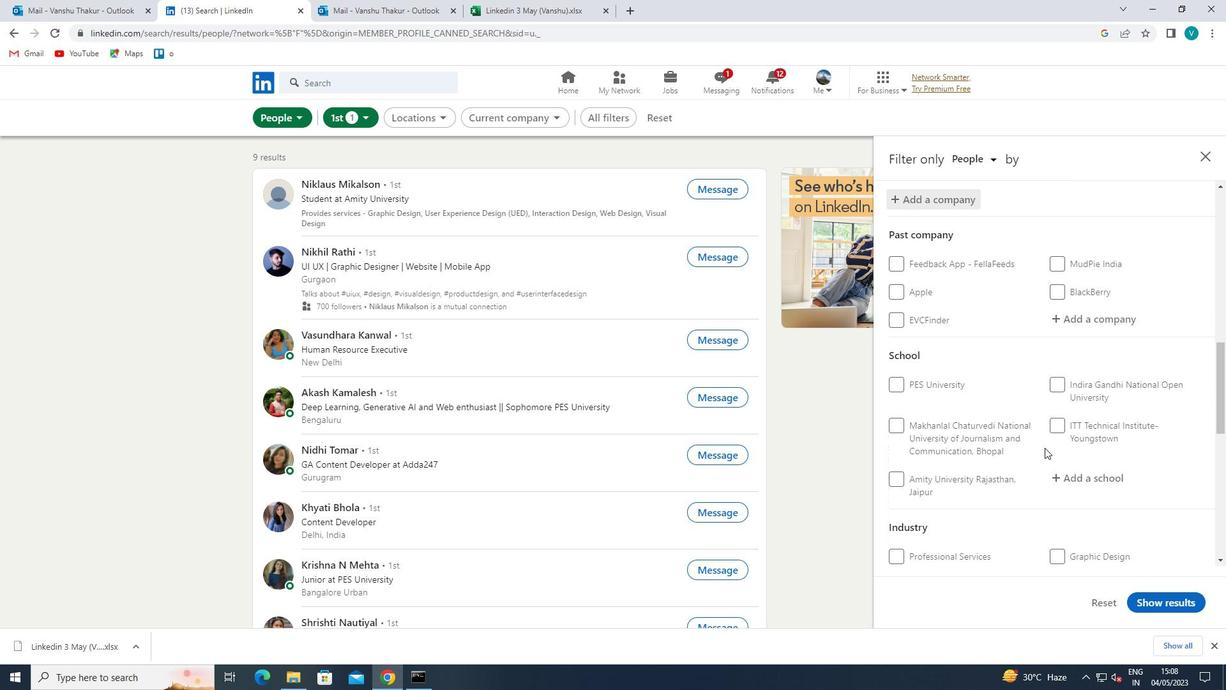 
Action: Mouse scrolled (1045, 448) with delta (0, 0)
Screenshot: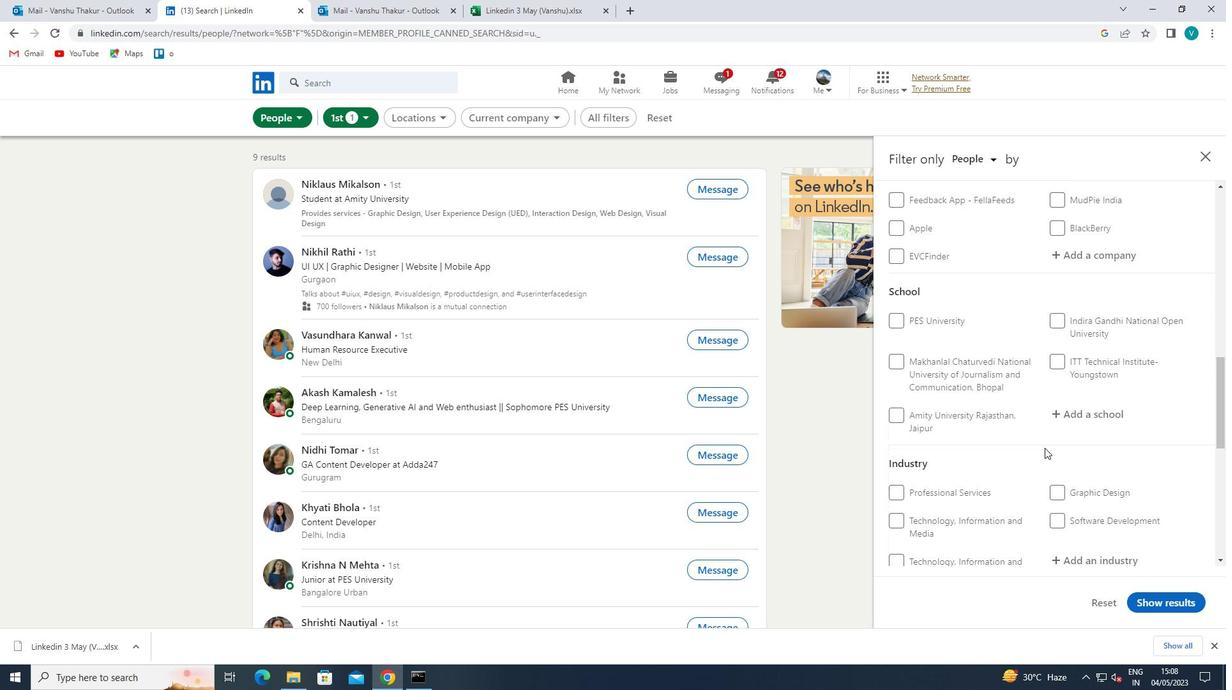 
Action: Mouse scrolled (1045, 447) with delta (0, 0)
Screenshot: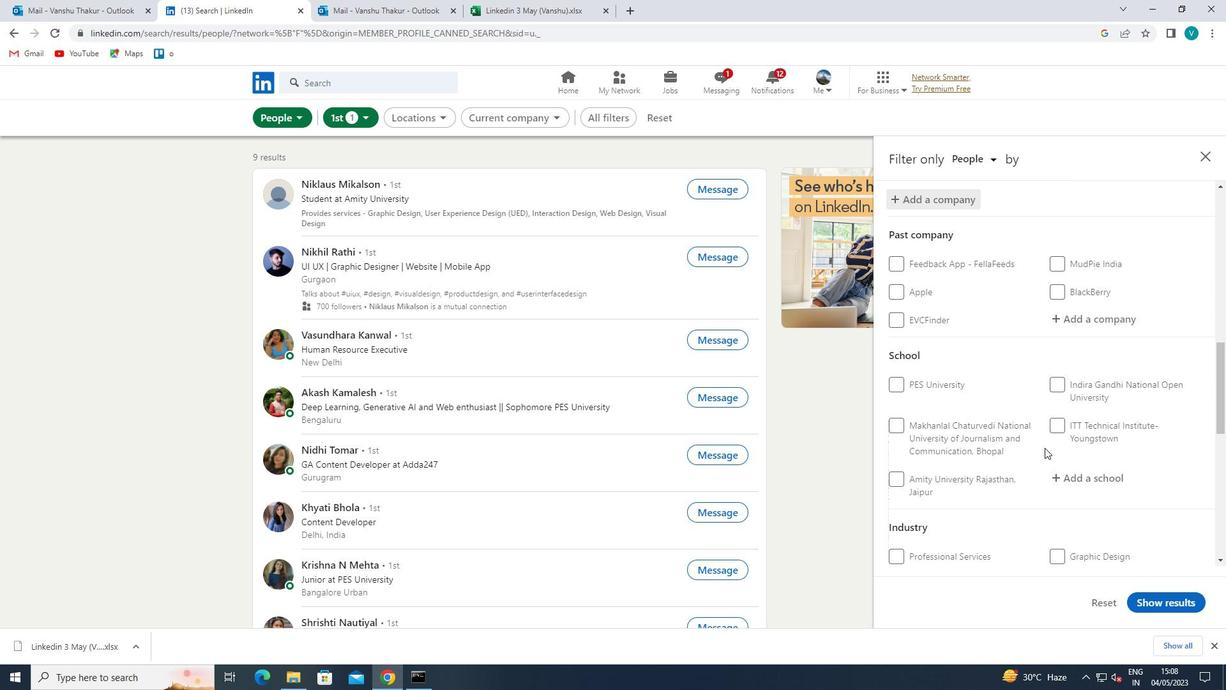 
Action: Mouse moved to (1088, 418)
Screenshot: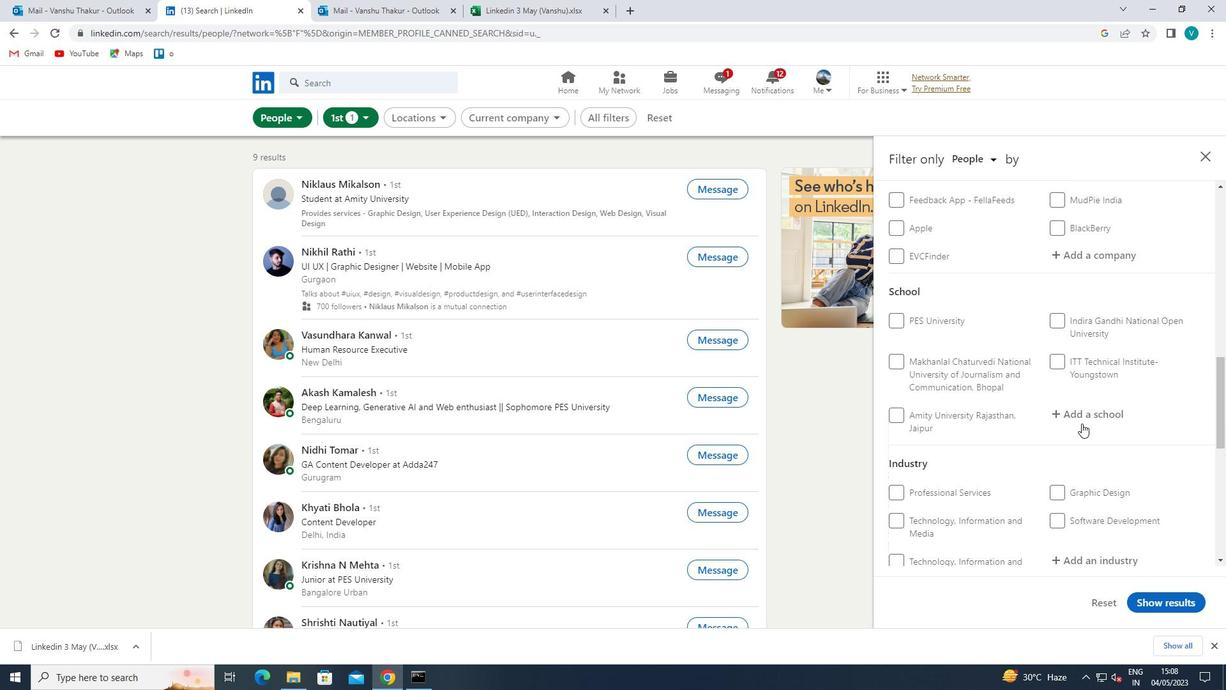 
Action: Mouse pressed left at (1088, 418)
Screenshot: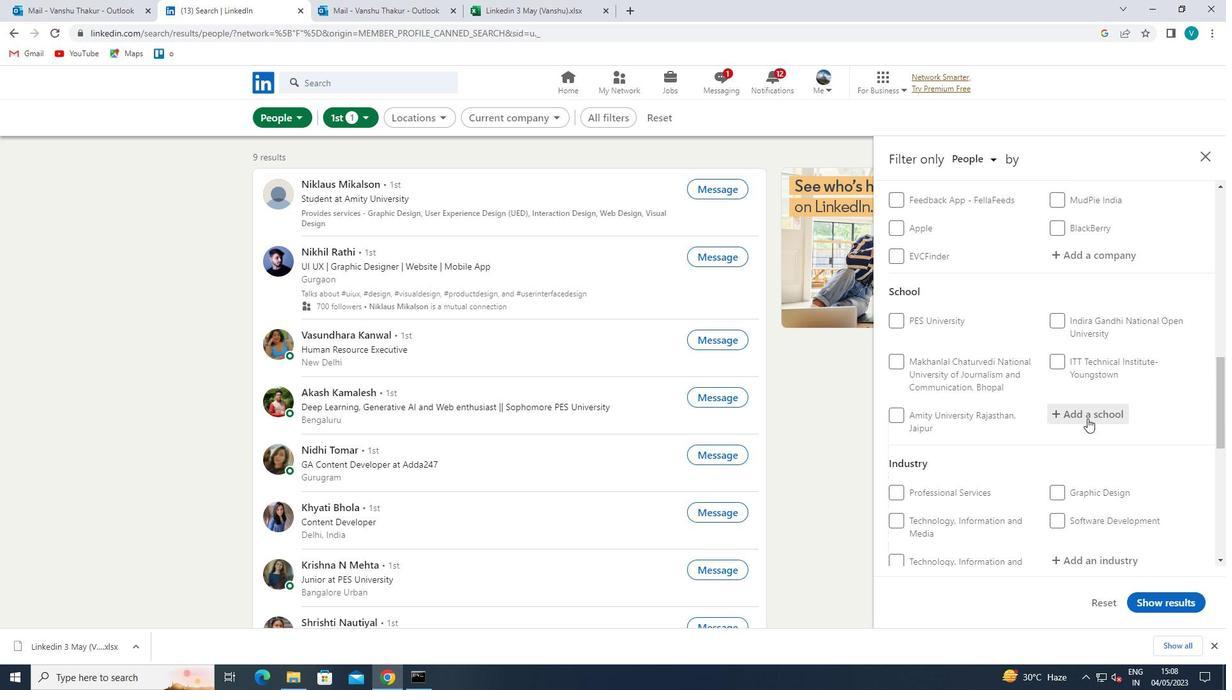 
Action: Mouse moved to (1088, 417)
Screenshot: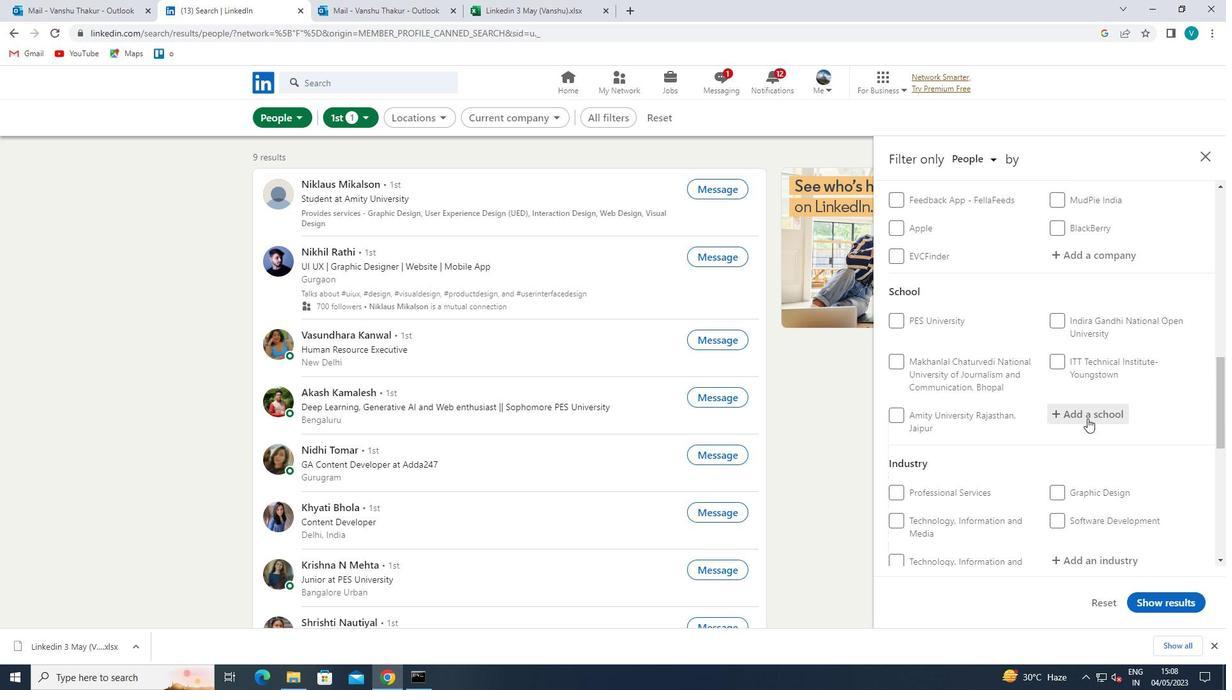 
Action: Key pressed <Key.shift><Key.shift>SCHOOL<Key.space>OF<Key.space><Key.shift>IND
Screenshot: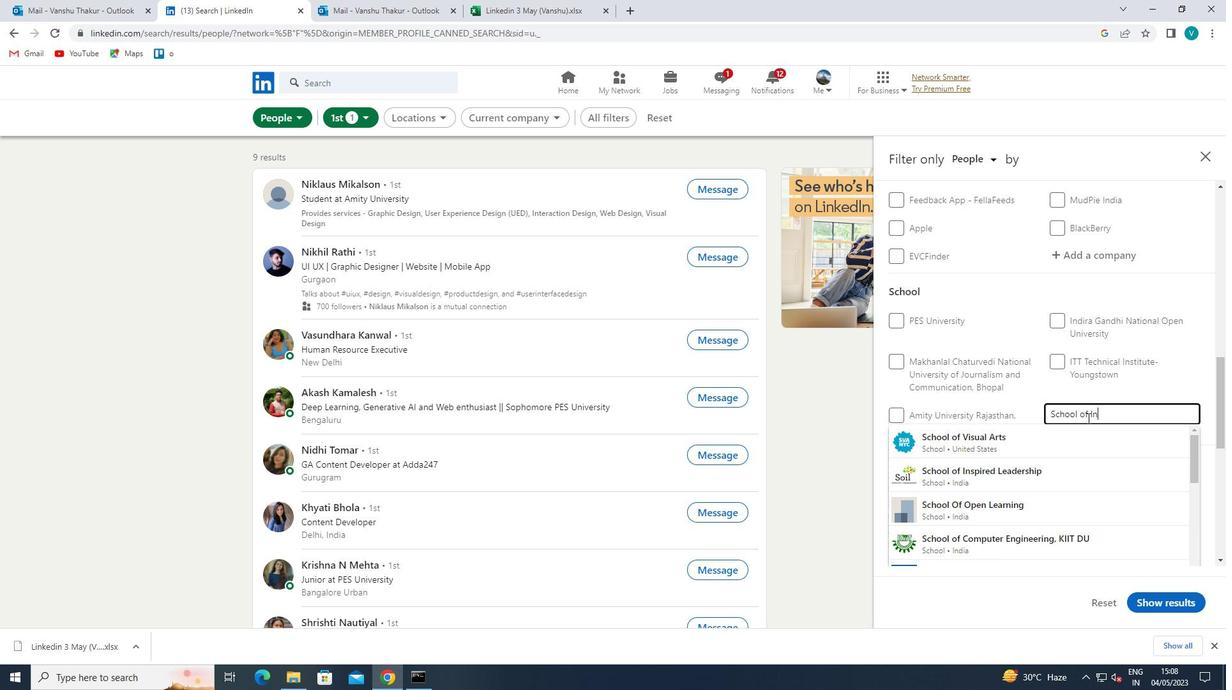 
Action: Mouse moved to (1085, 416)
Screenshot: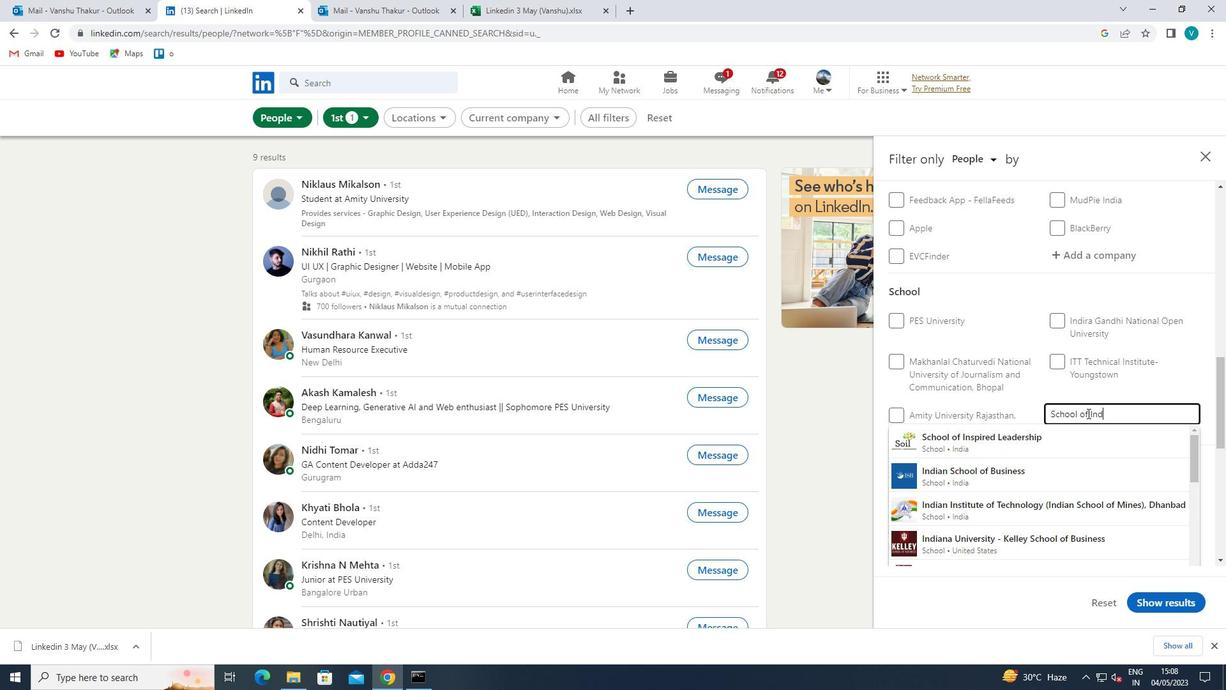 
Action: Key pressed IA
Screenshot: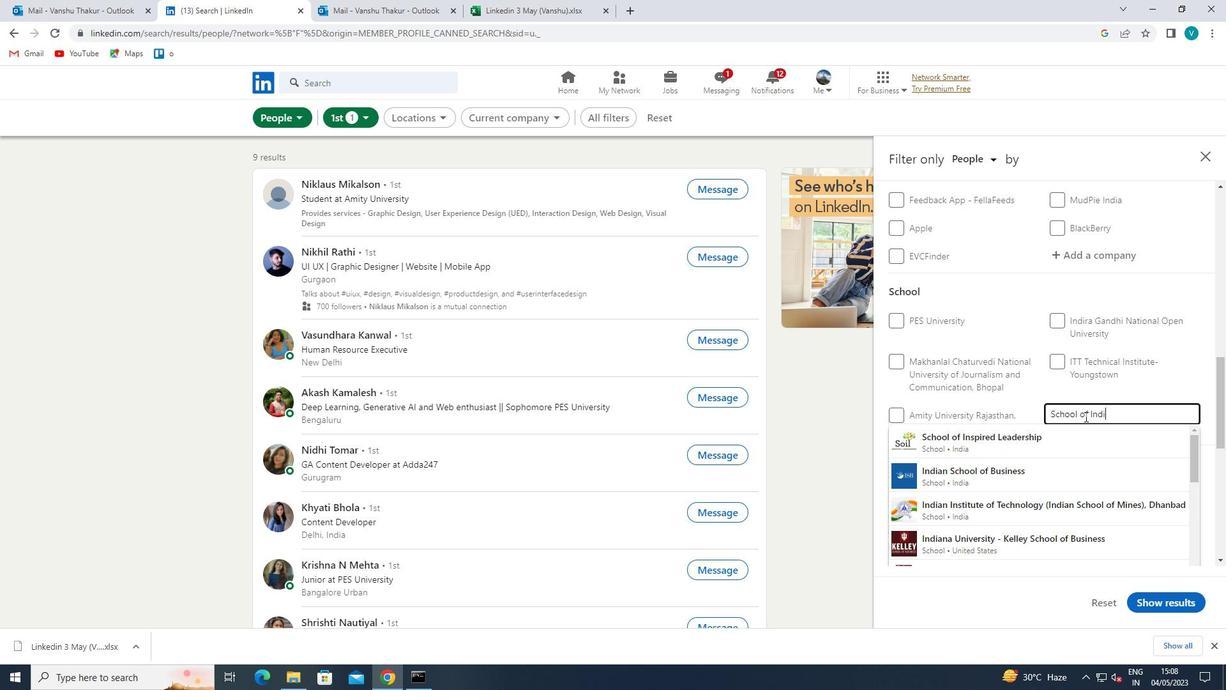 
Action: Mouse moved to (1034, 405)
Screenshot: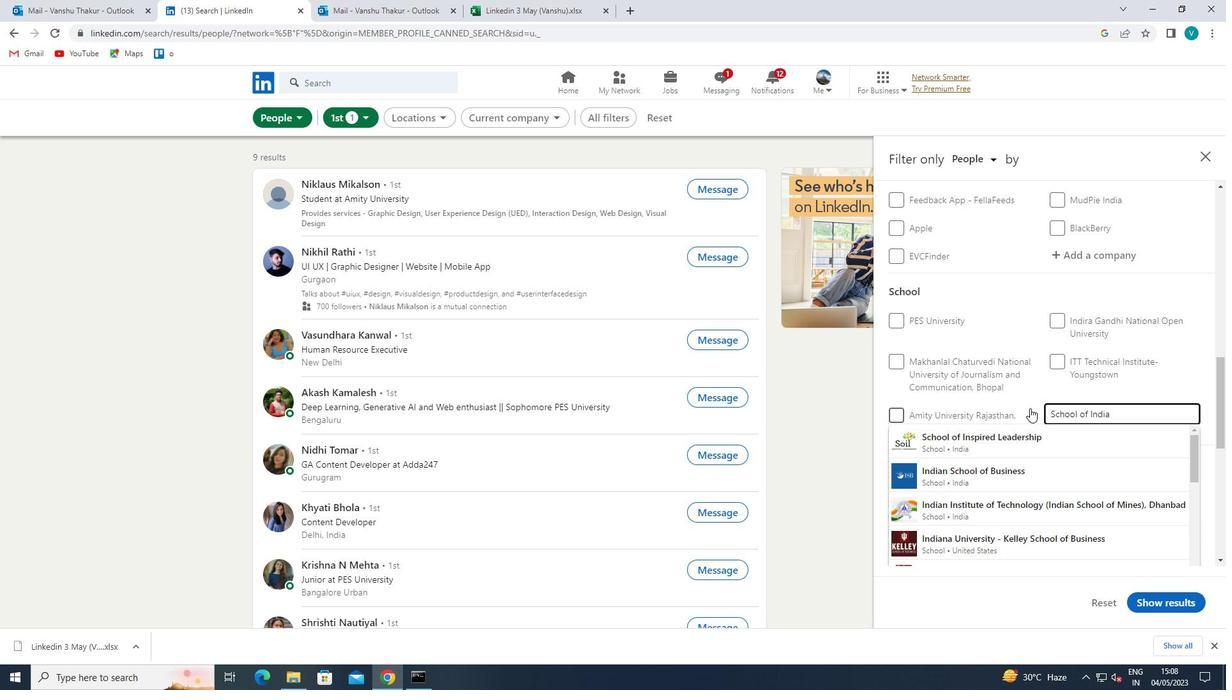 
Action: Mouse pressed left at (1034, 405)
Screenshot: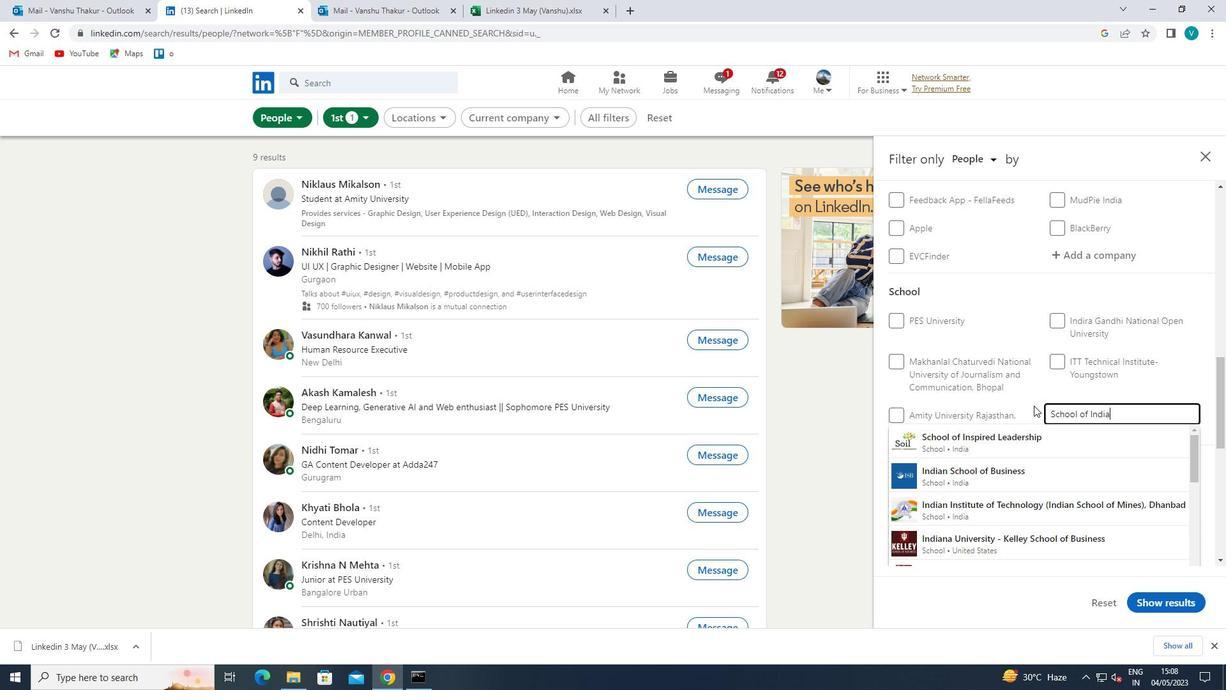 
Action: Mouse scrolled (1034, 405) with delta (0, 0)
Screenshot: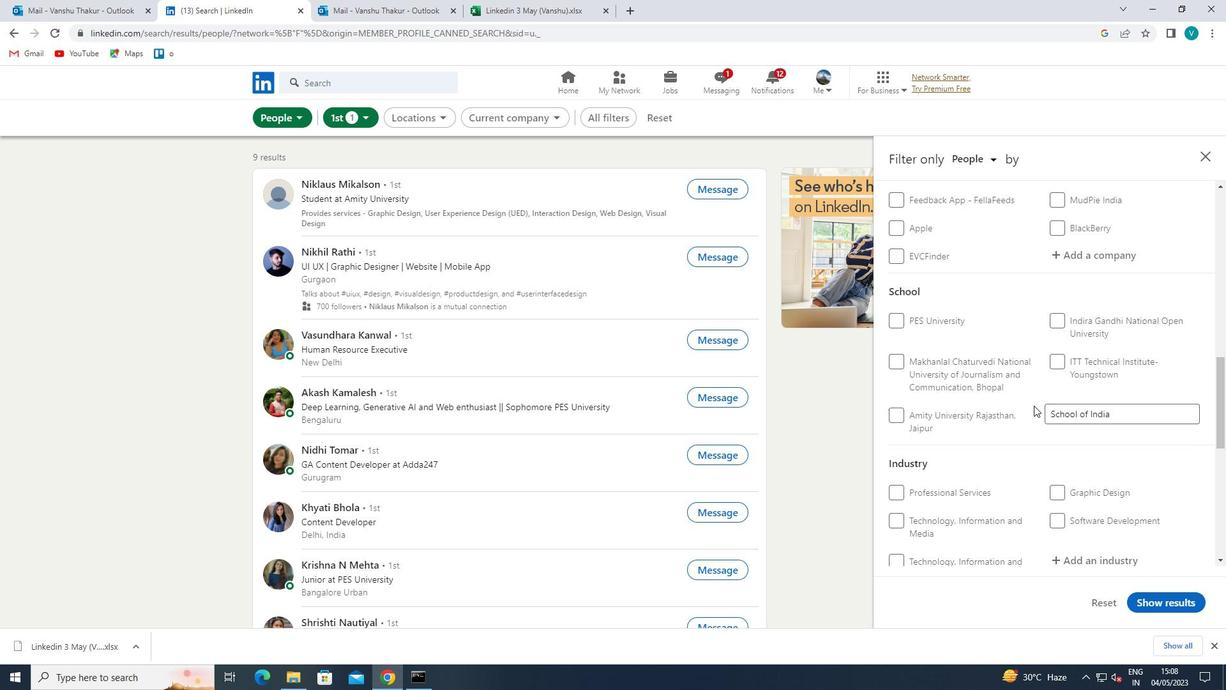 
Action: Mouse scrolled (1034, 405) with delta (0, 0)
Screenshot: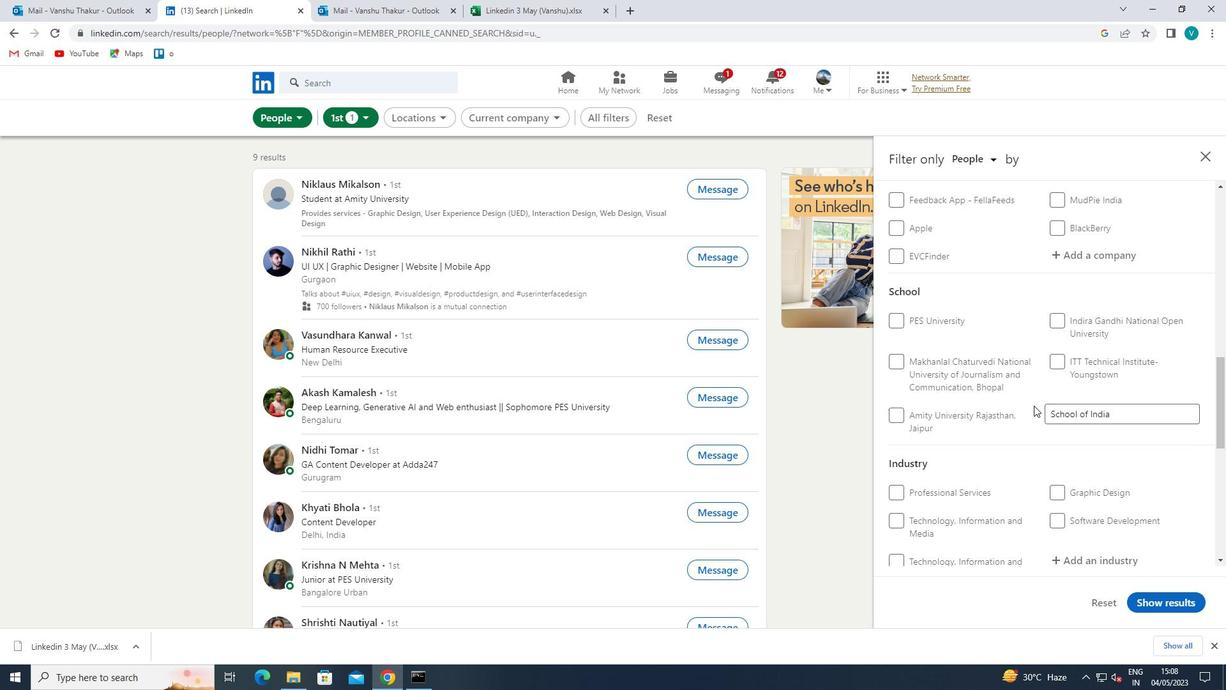 
Action: Mouse moved to (1073, 429)
Screenshot: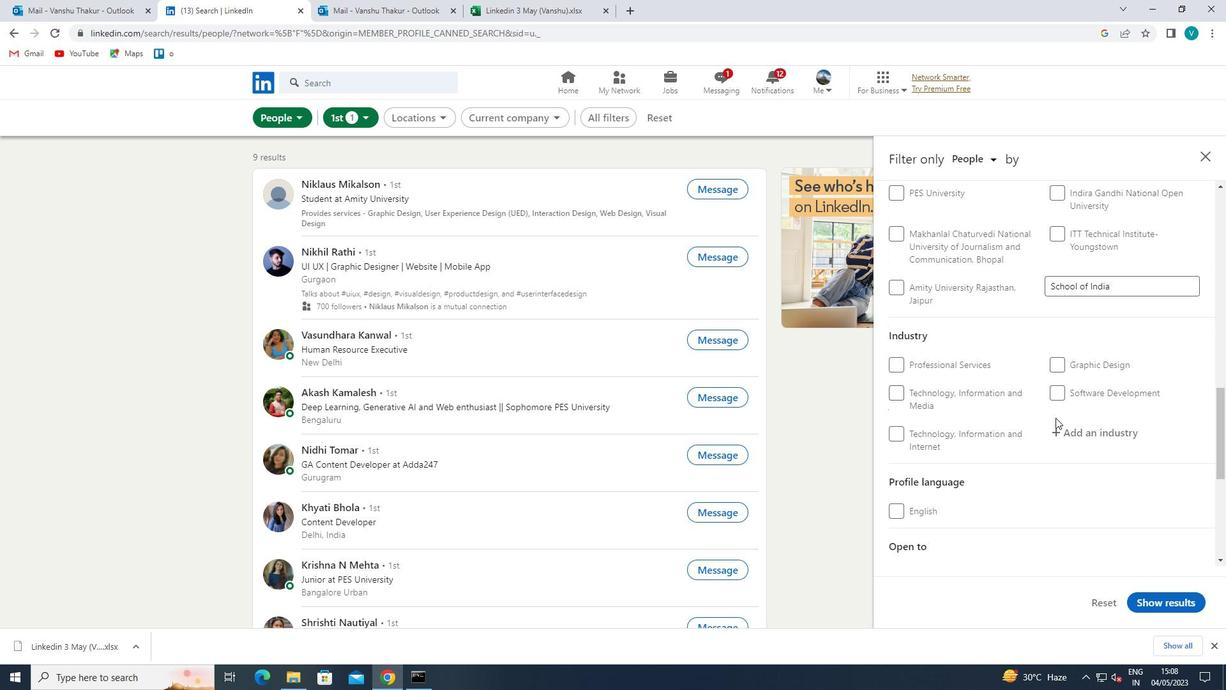 
Action: Mouse pressed left at (1073, 429)
Screenshot: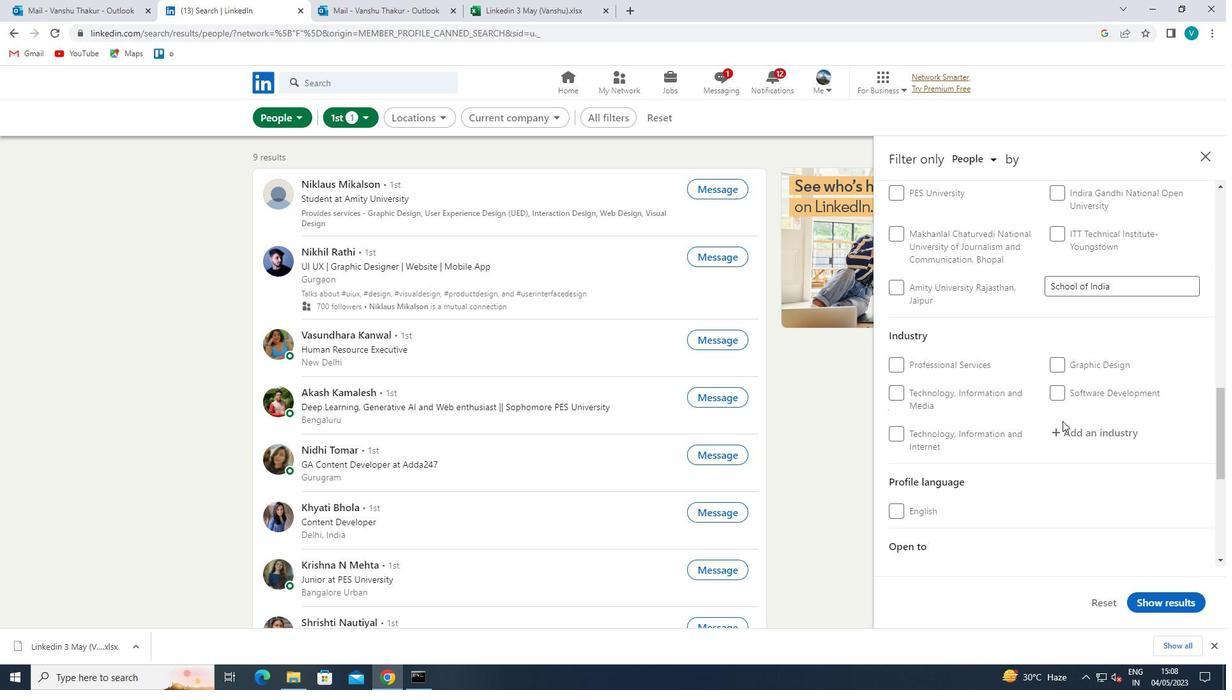 
Action: Key pressed <Key.shift>BIOMASS
Screenshot: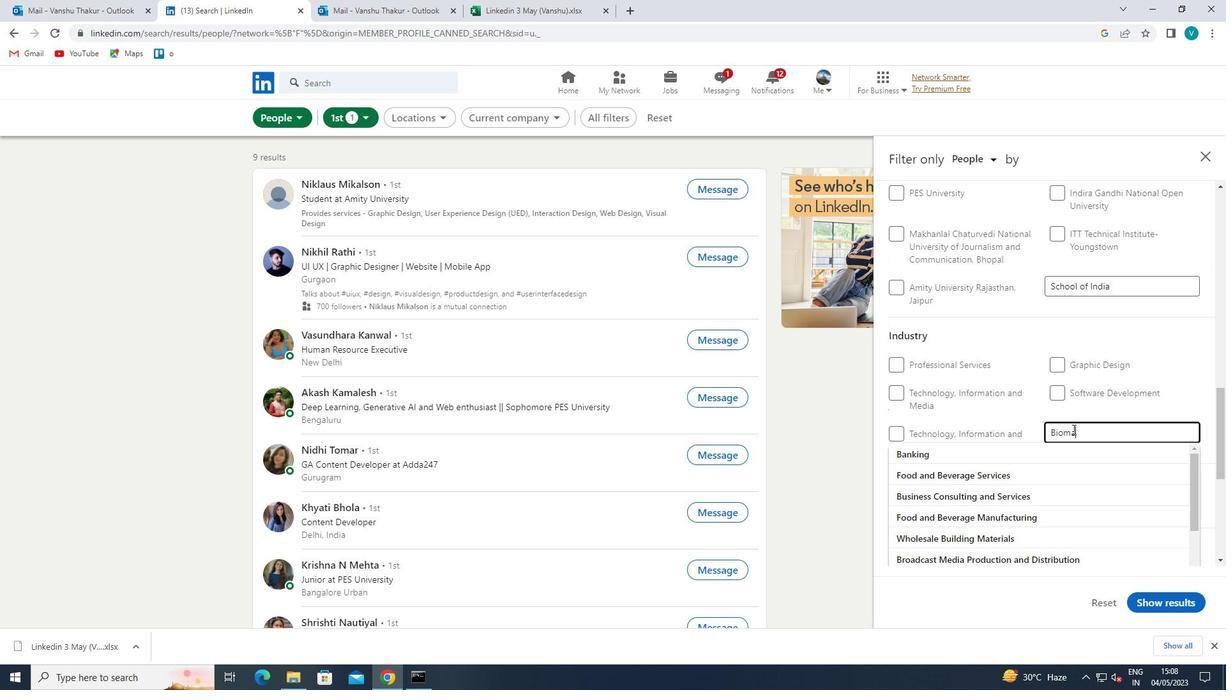 
Action: Mouse moved to (1056, 453)
Screenshot: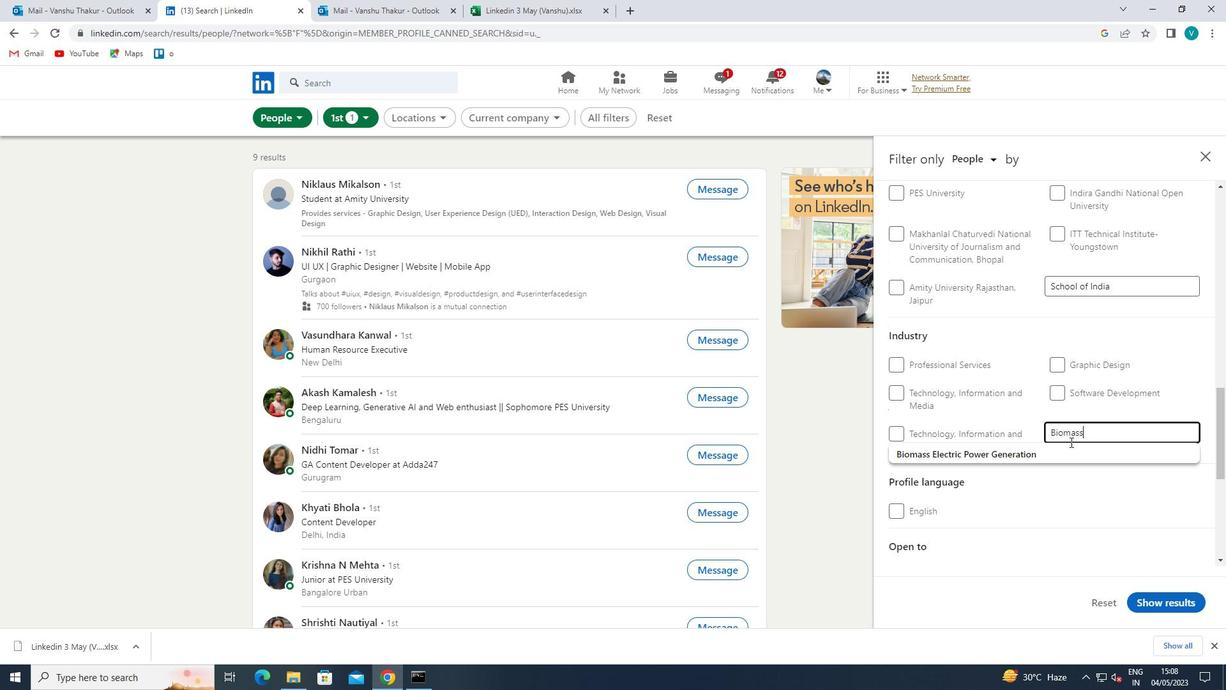 
Action: Mouse pressed left at (1056, 453)
Screenshot: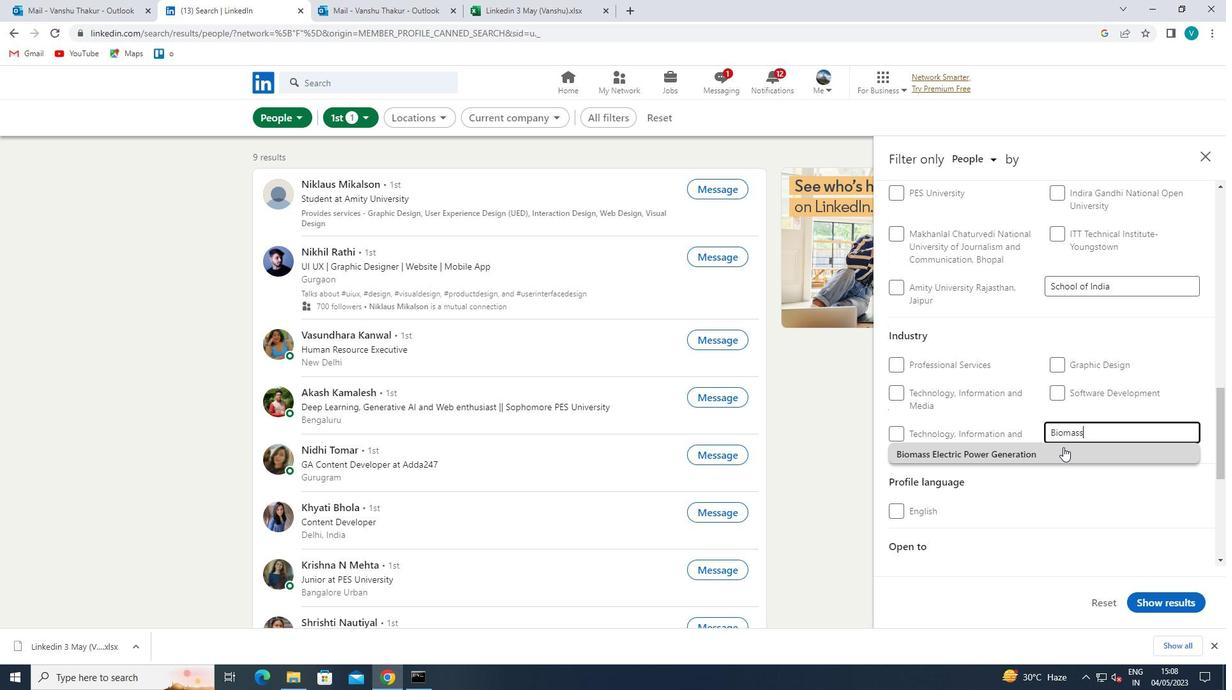 
Action: Mouse moved to (1054, 454)
Screenshot: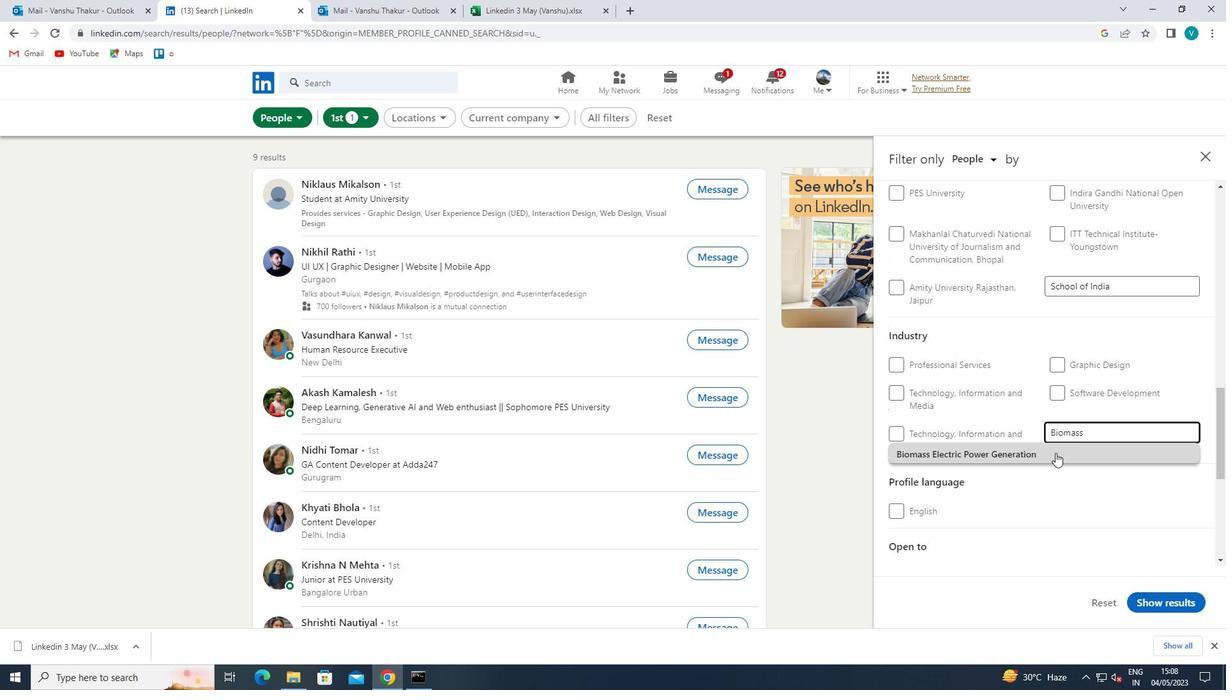 
Action: Mouse scrolled (1054, 453) with delta (0, 0)
Screenshot: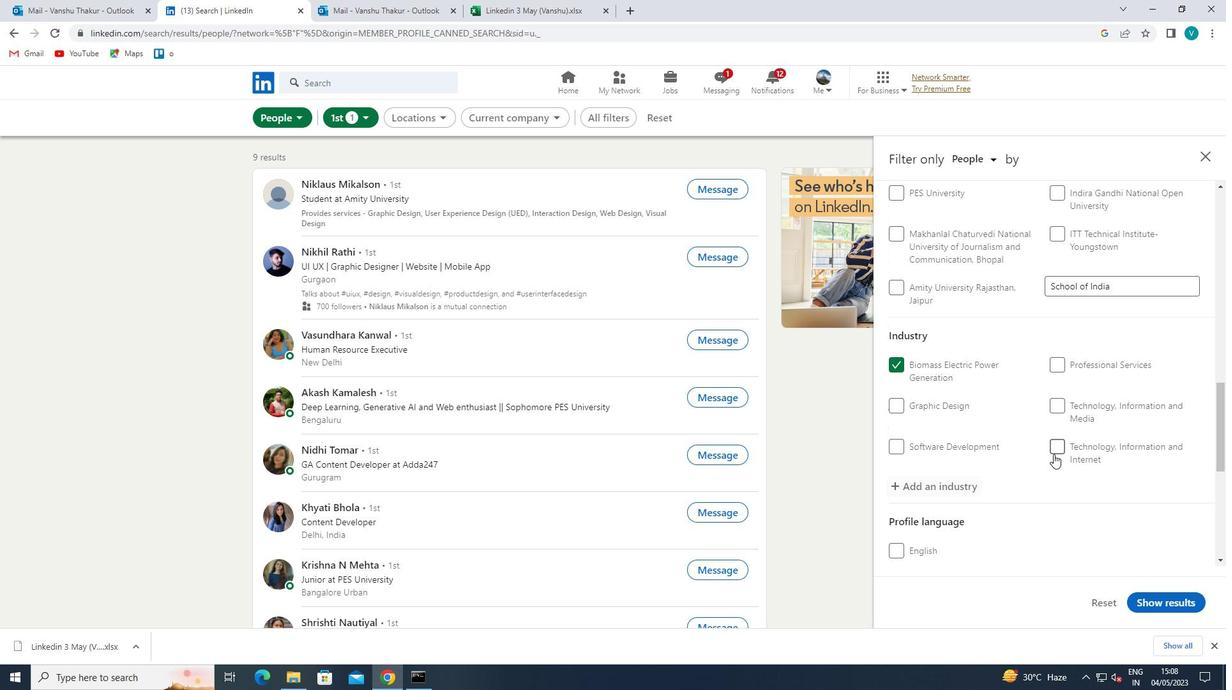
Action: Mouse scrolled (1054, 453) with delta (0, 0)
Screenshot: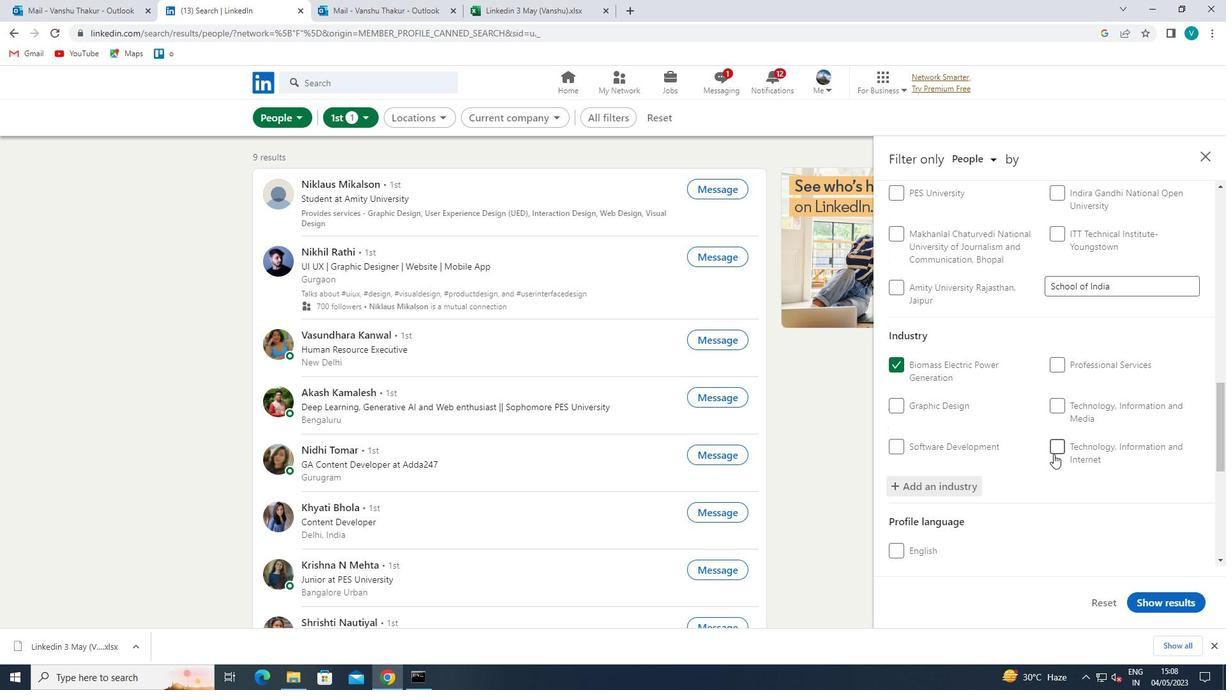 
Action: Mouse scrolled (1054, 453) with delta (0, 0)
Screenshot: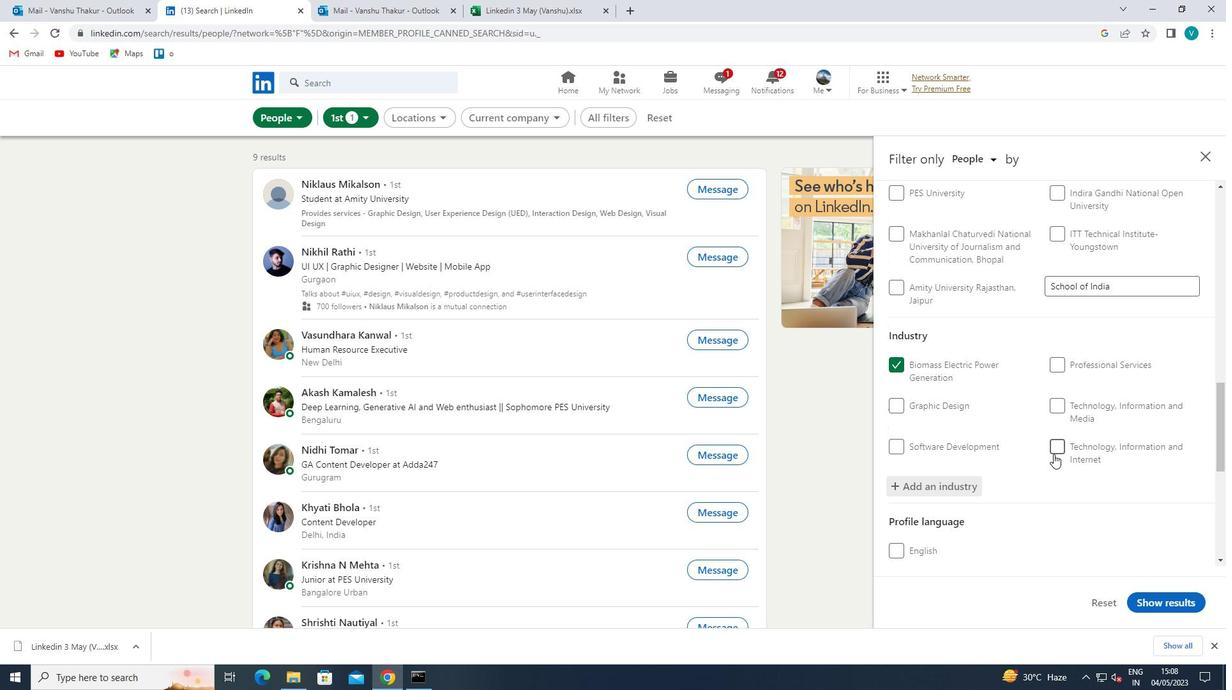 
Action: Mouse scrolled (1054, 453) with delta (0, 0)
Screenshot: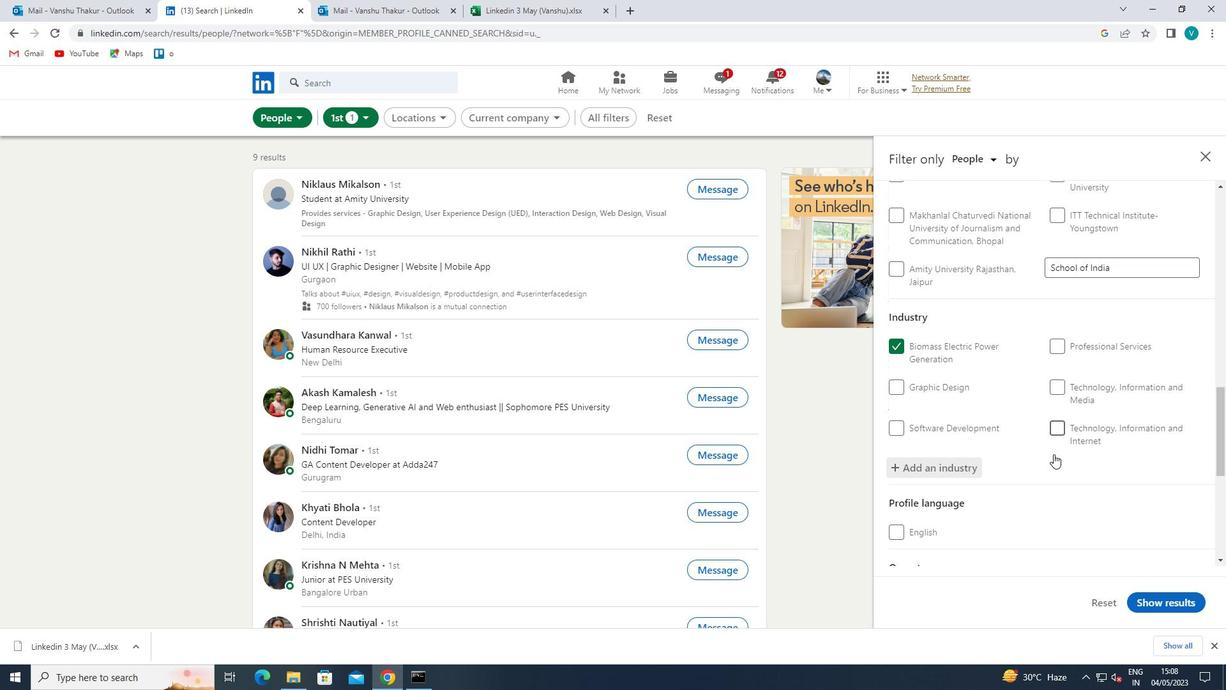 
Action: Mouse scrolled (1054, 453) with delta (0, 0)
Screenshot: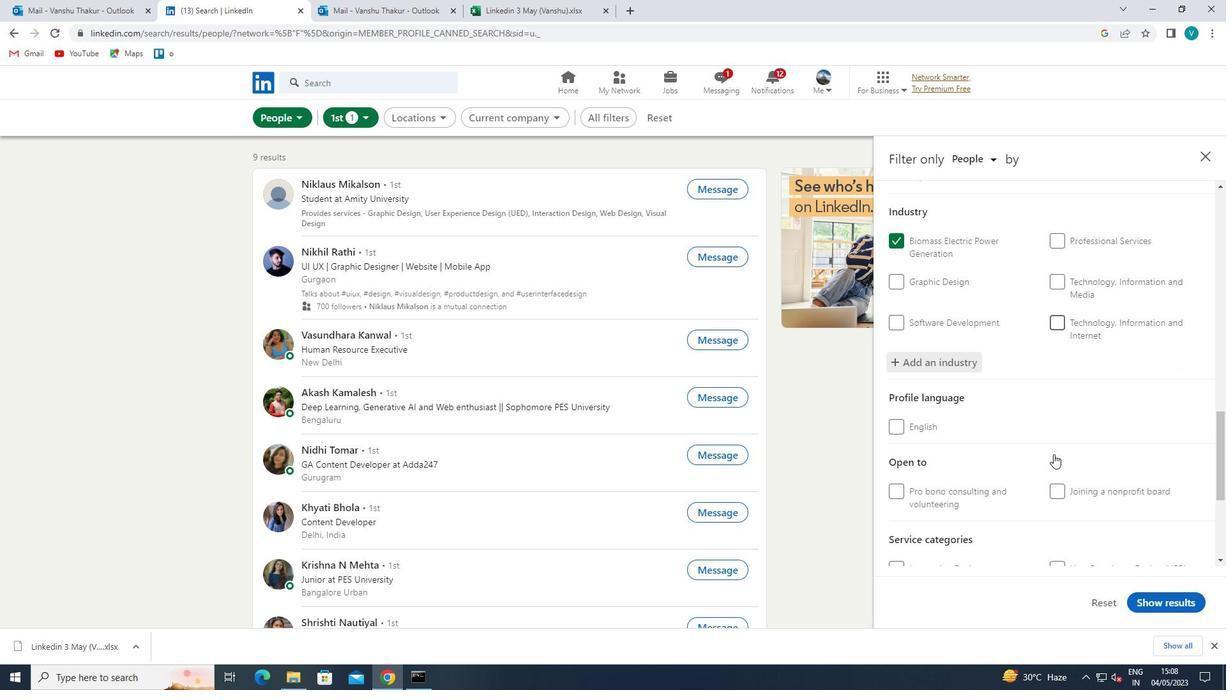 
Action: Mouse moved to (1103, 426)
Screenshot: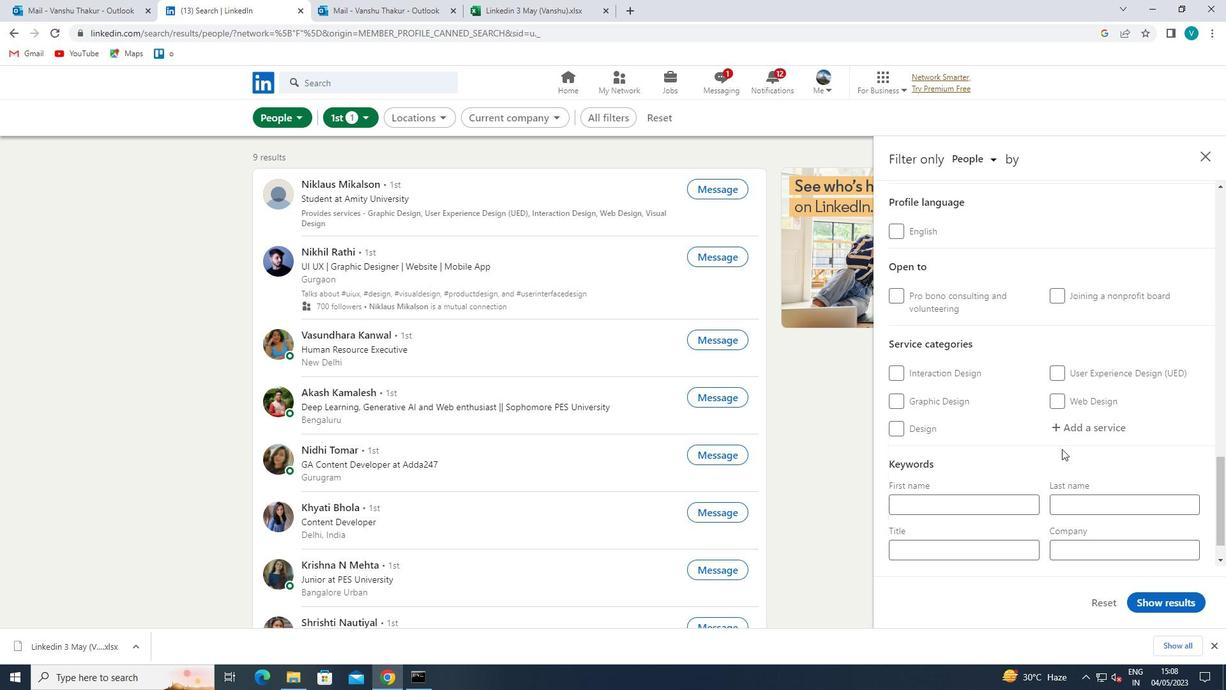 
Action: Mouse pressed left at (1103, 426)
Screenshot: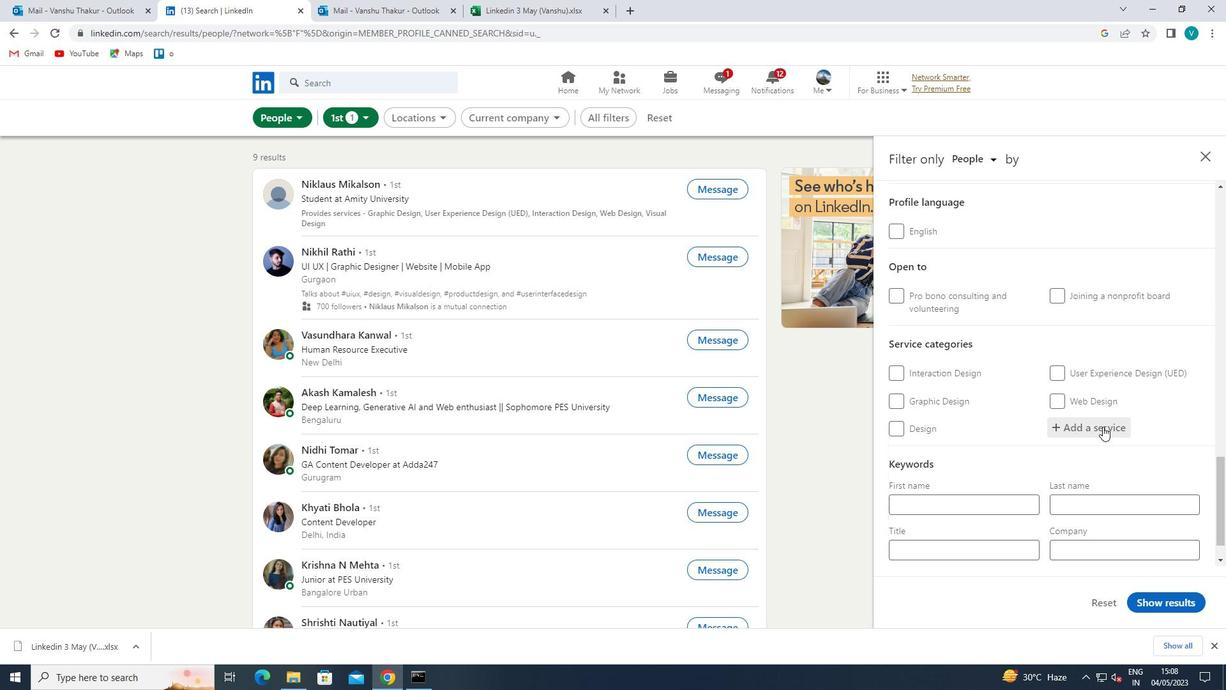 
Action: Key pressed <Key.shift>ADMINIS
Screenshot: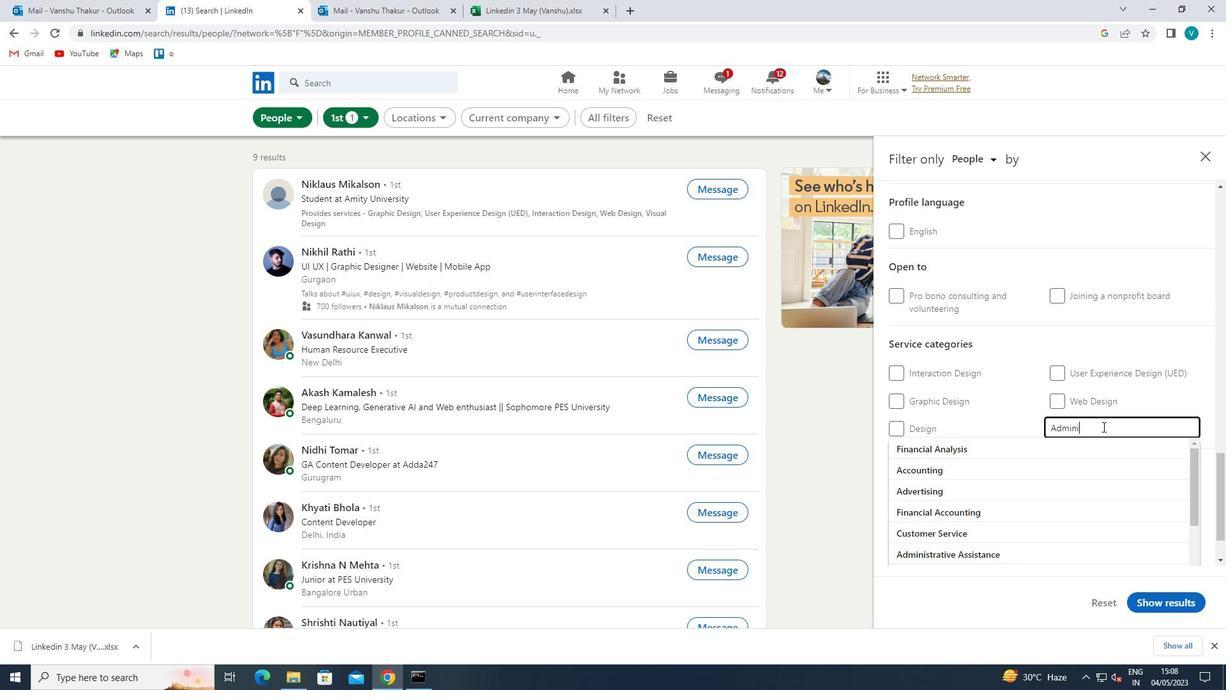 
Action: Mouse moved to (1057, 391)
Screenshot: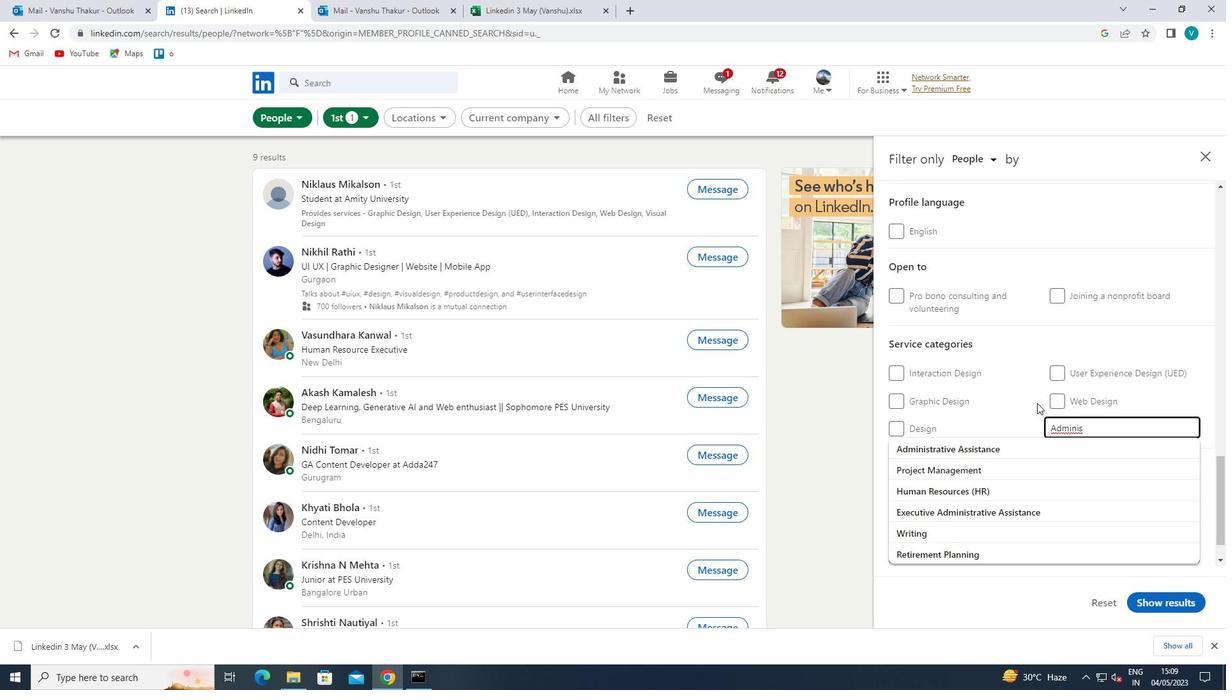 
Action: Key pressed TRATIVE
Screenshot: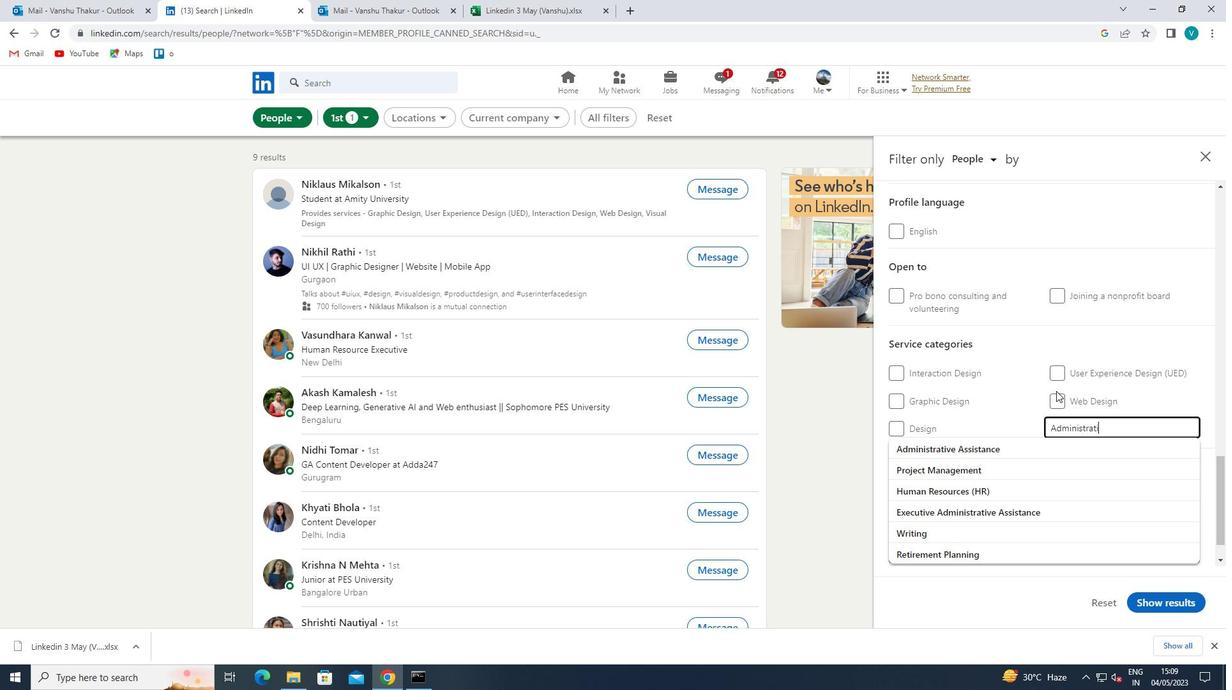
Action: Mouse moved to (1011, 424)
Screenshot: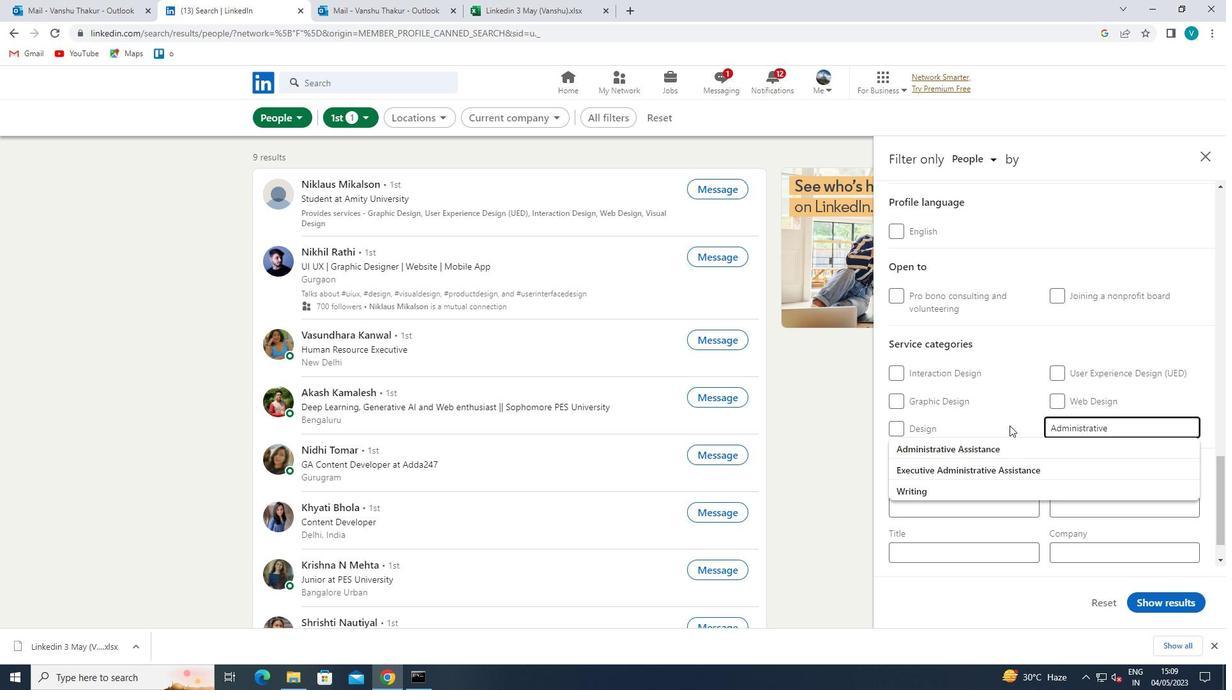 
Action: Mouse pressed left at (1011, 424)
Screenshot: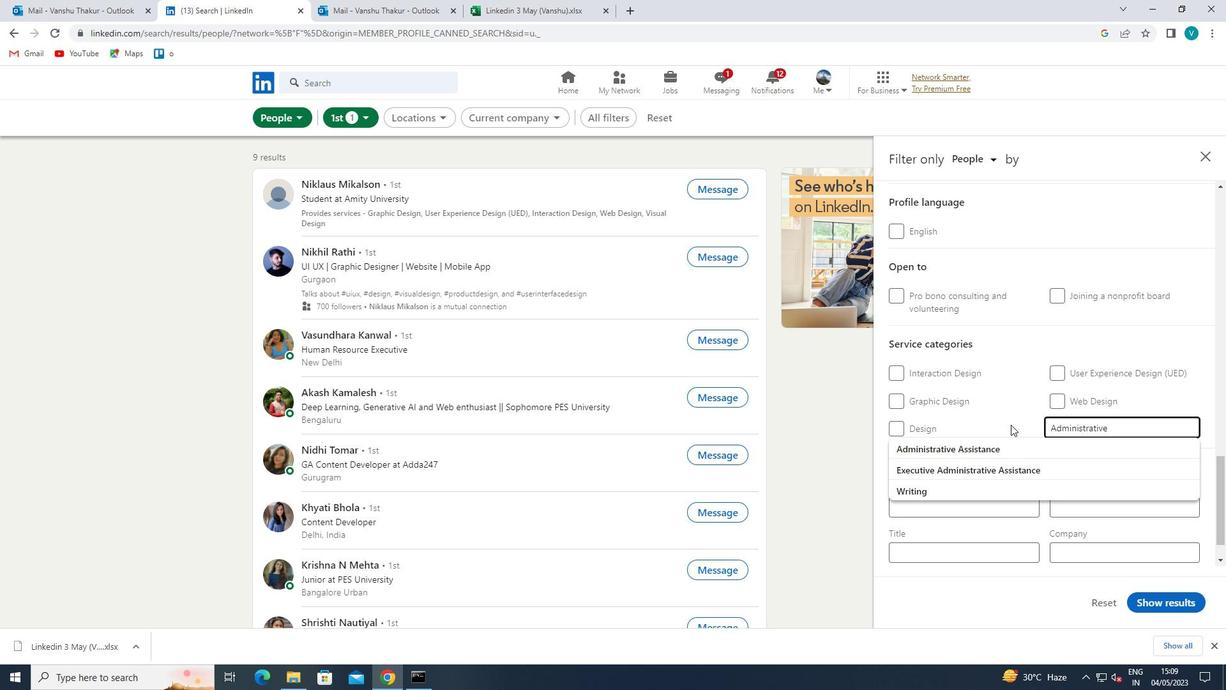 
Action: Mouse scrolled (1011, 424) with delta (0, 0)
Screenshot: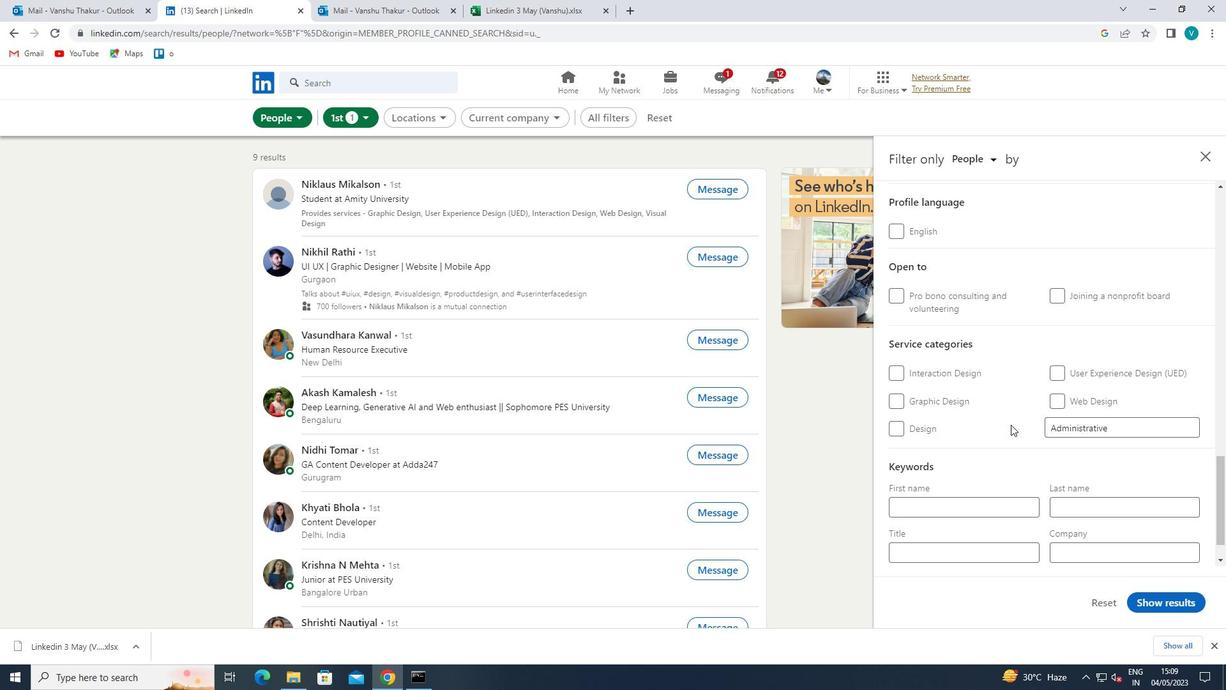 
Action: Mouse scrolled (1011, 424) with delta (0, 0)
Screenshot: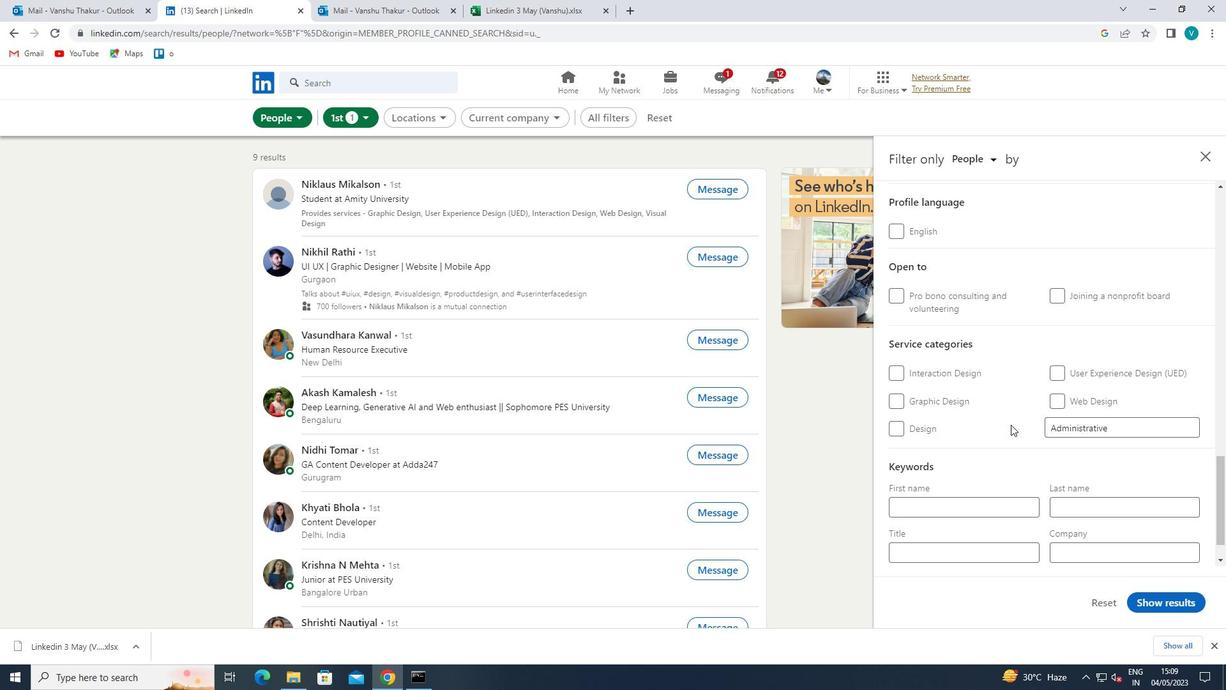 
Action: Mouse scrolled (1011, 424) with delta (0, 0)
Screenshot: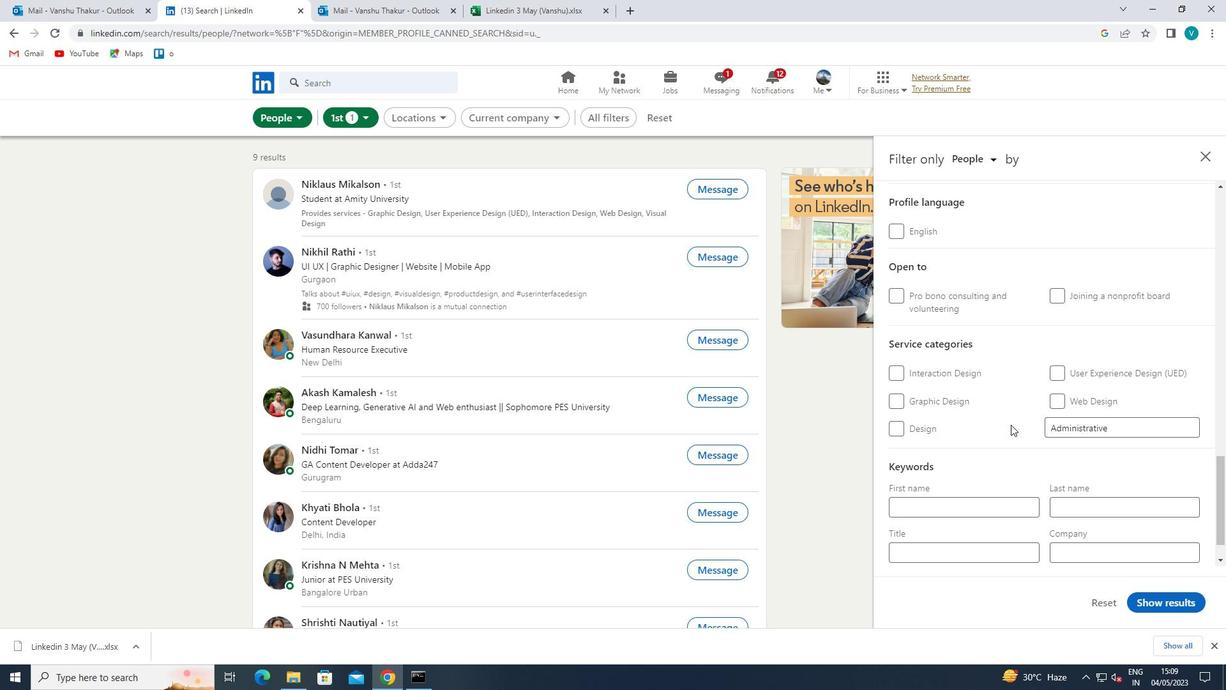 
Action: Mouse moved to (1003, 502)
Screenshot: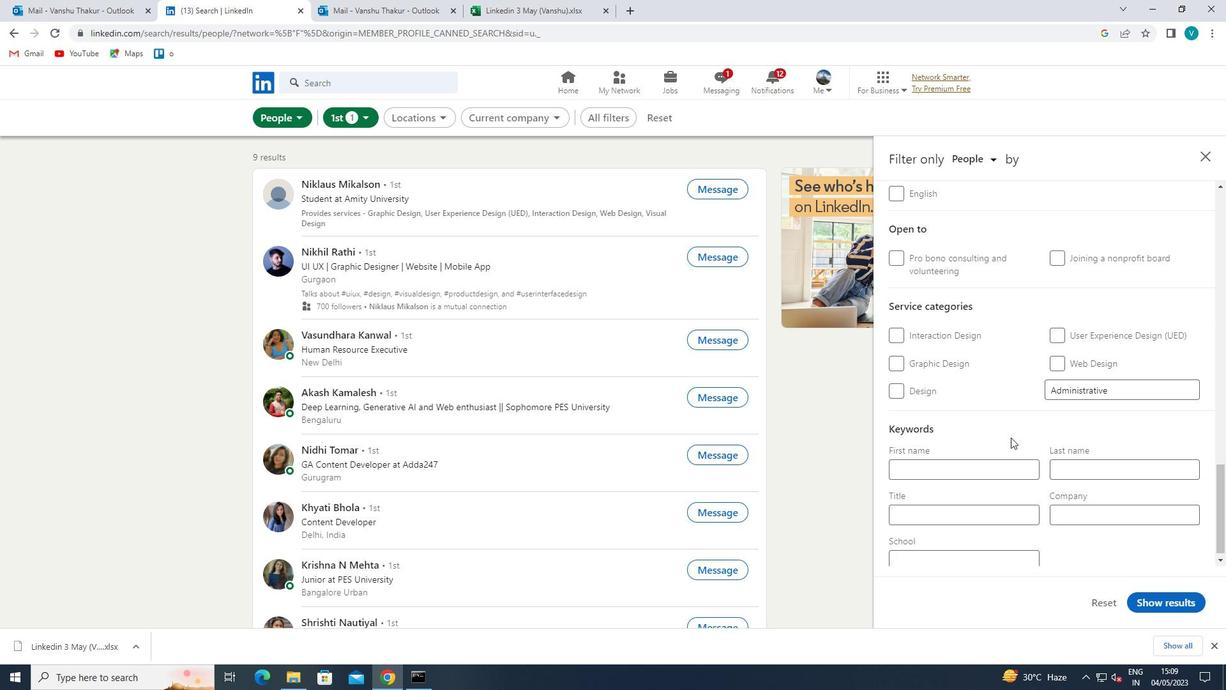 
Action: Mouse pressed left at (1003, 502)
Screenshot: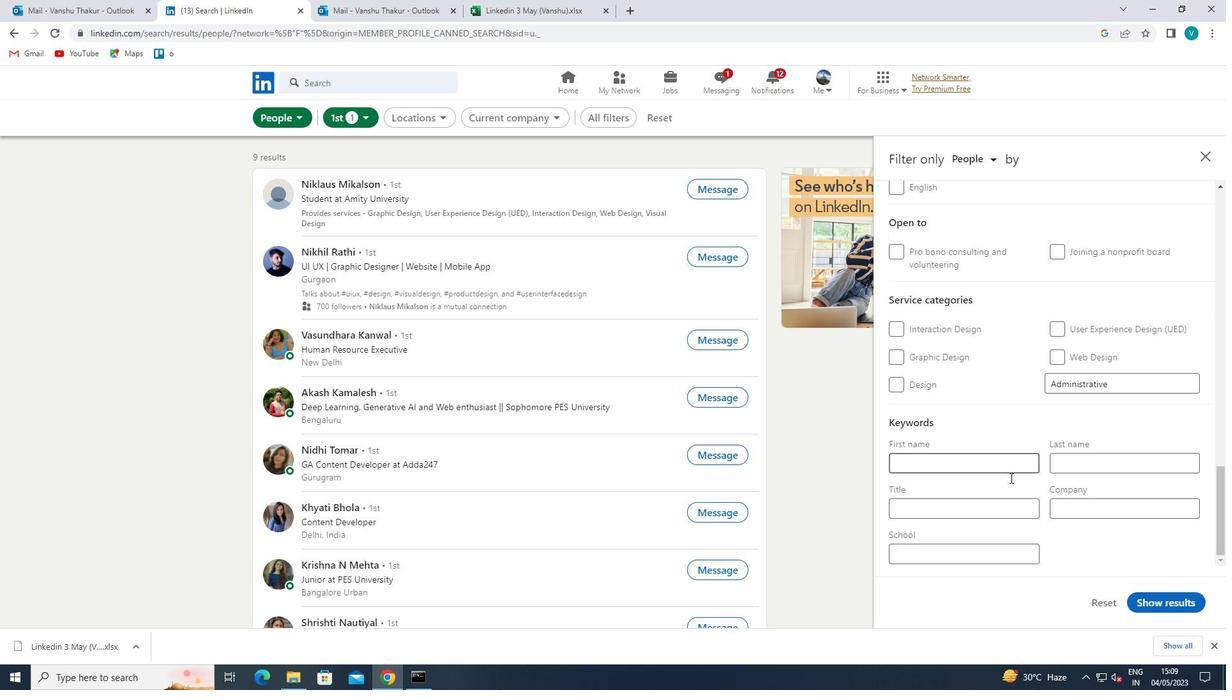
Action: Mouse moved to (1003, 503)
Screenshot: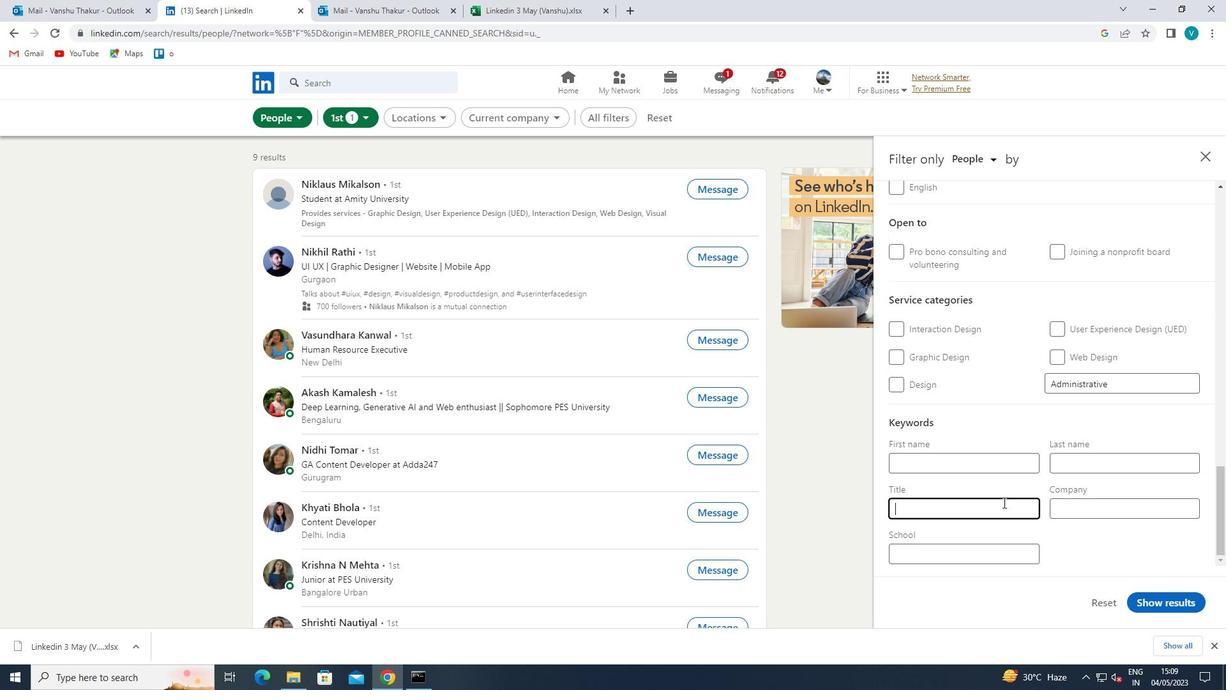 
Action: Key pressed <Key.shift>MASON
Screenshot: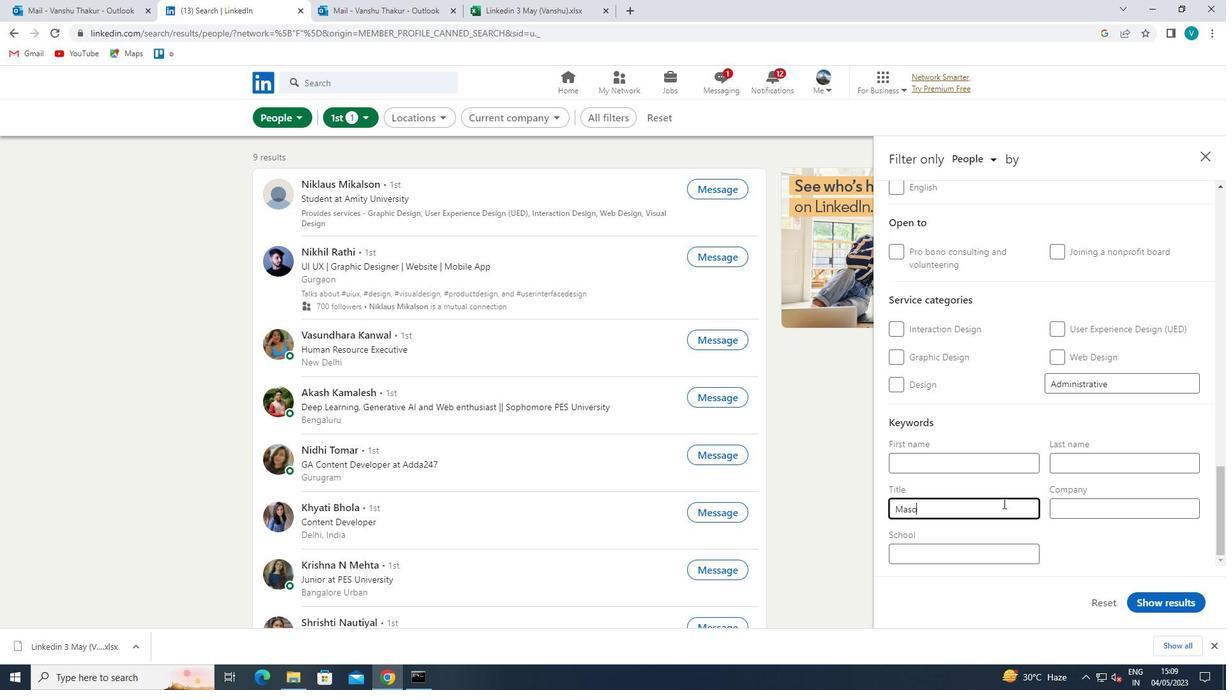 
Action: Mouse moved to (1148, 597)
Screenshot: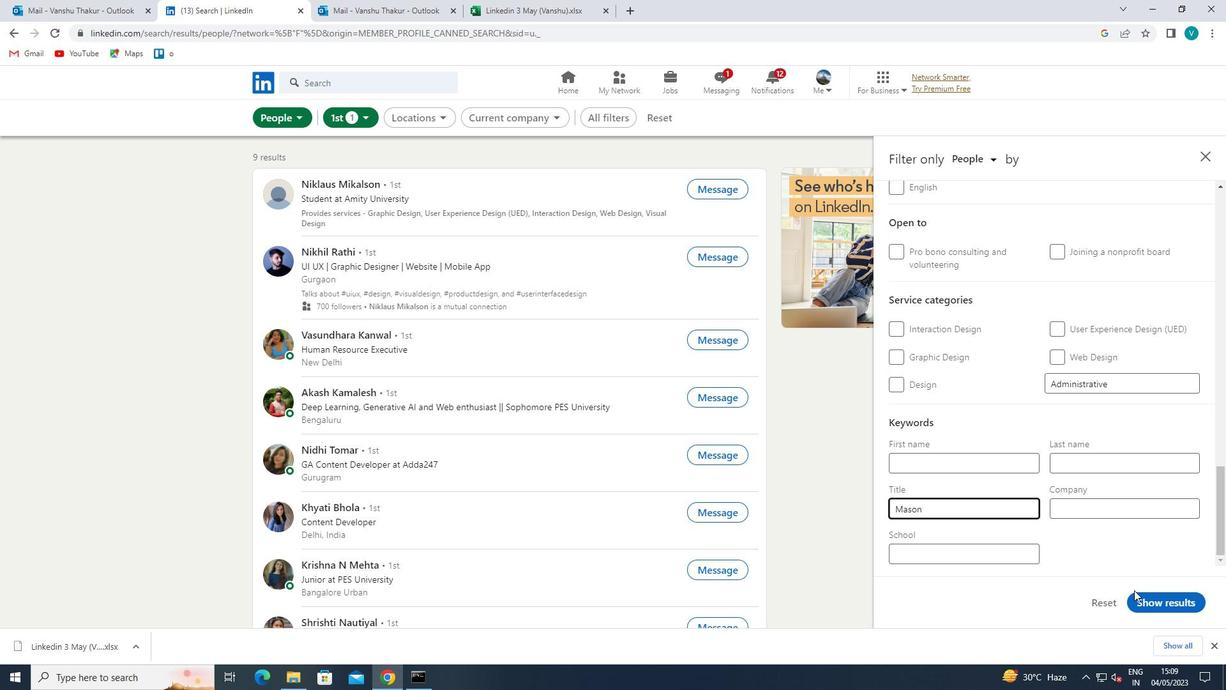
Action: Mouse pressed left at (1148, 597)
Screenshot: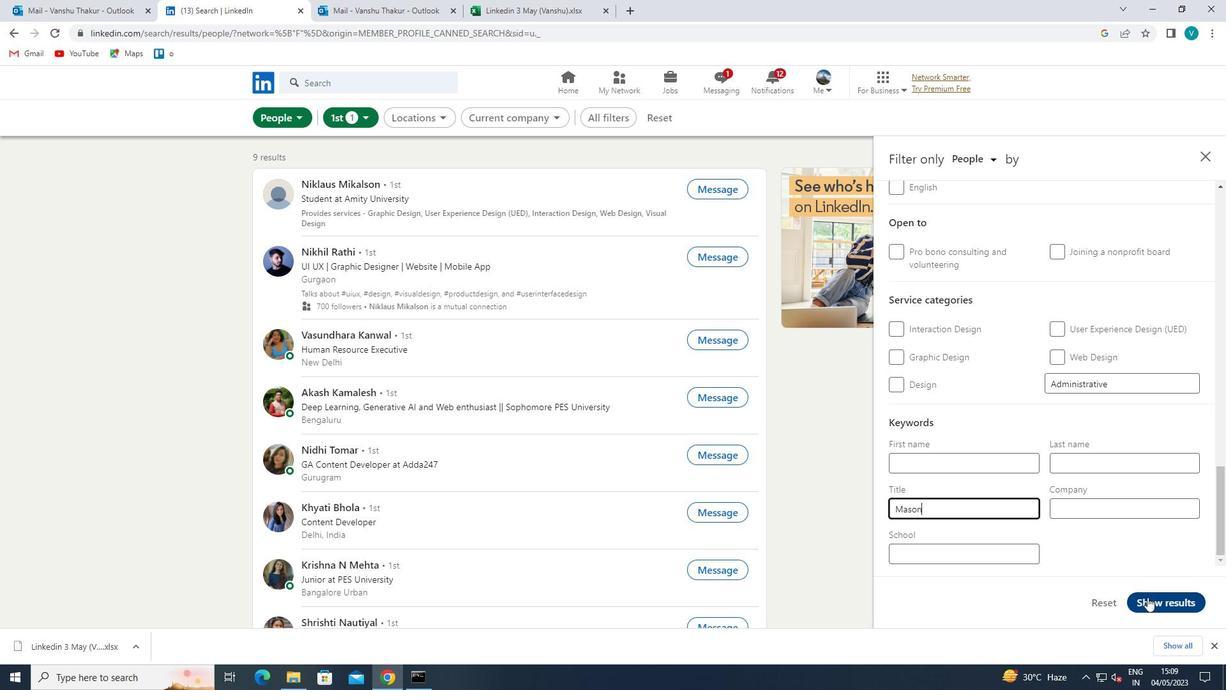 
